 Task: Look for space in Mon, India from 12th  August, 2023 to 15th August, 2023 for 3 adults in price range Rs.12000 to Rs.16000. Place can be entire place with 2 bedrooms having 3 beds and 1 bathroom. Property type can be house, flat, guest house. Amenities needed are: washing machine. Booking option can be shelf check-in. Required host language is English.
Action: Mouse moved to (431, 65)
Screenshot: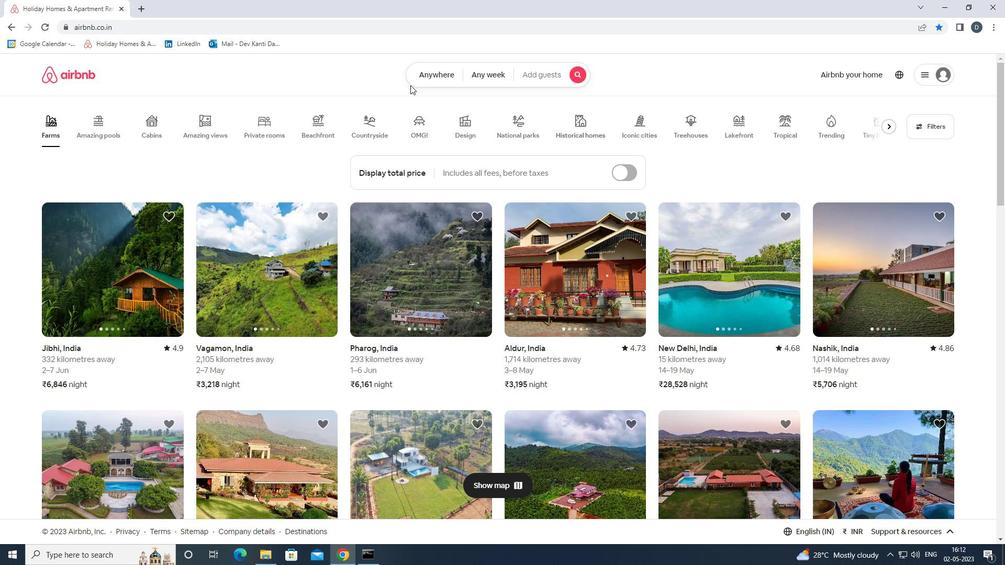 
Action: Mouse pressed left at (431, 65)
Screenshot: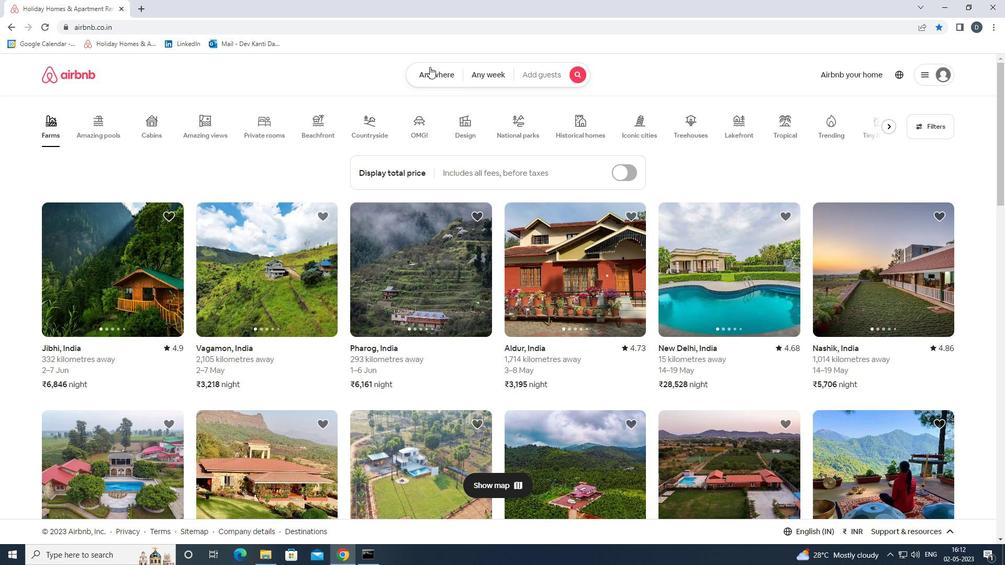 
Action: Mouse moved to (401, 120)
Screenshot: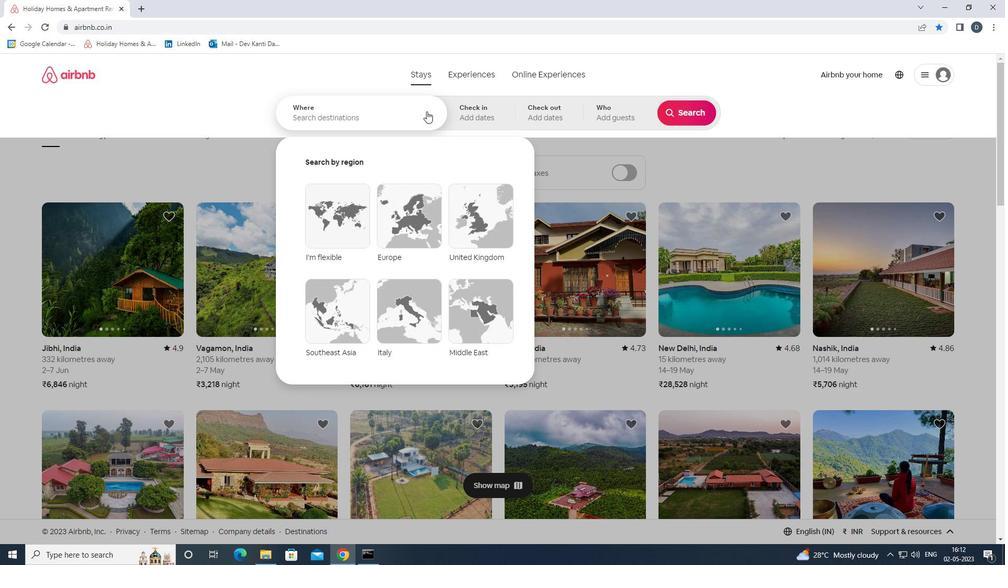 
Action: Mouse pressed left at (401, 120)
Screenshot: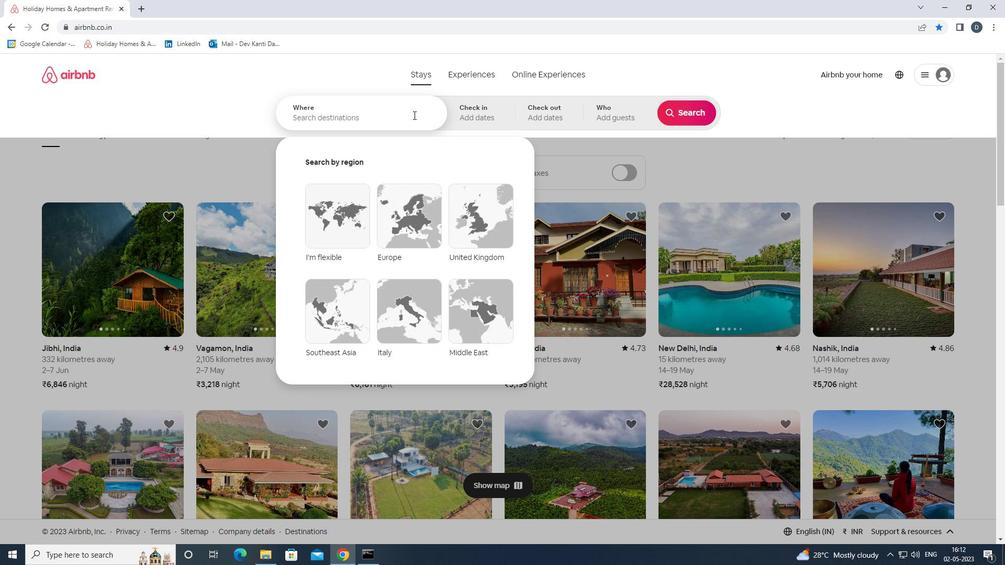
Action: Mouse moved to (398, 120)
Screenshot: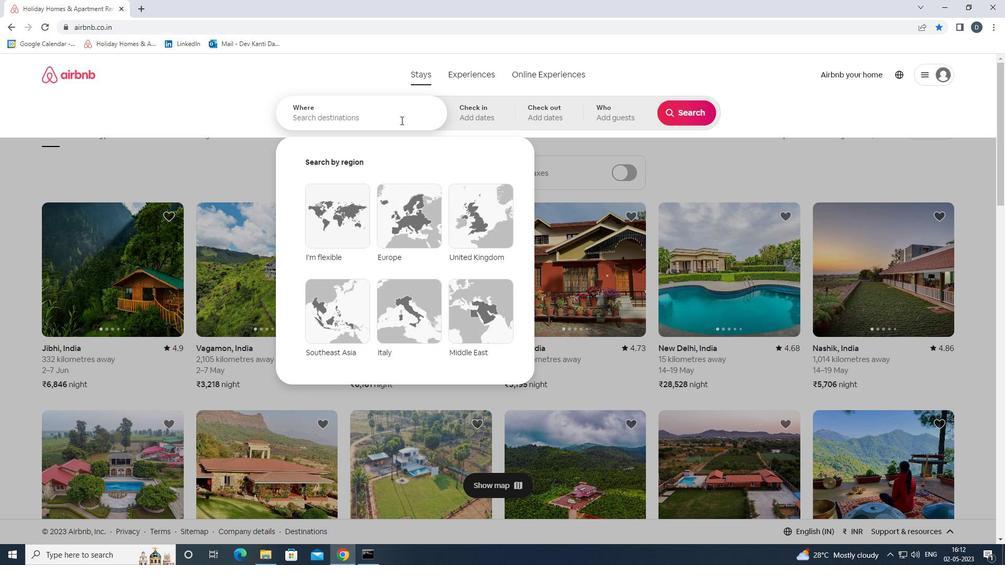 
Action: Key pressed <Key.caps_lock><Key.caps_lock><Key.caps_lock><Key.caps_lock>M<Key.caps_lock>ON,<Key.shift>INDIA<Key.enter>
Screenshot: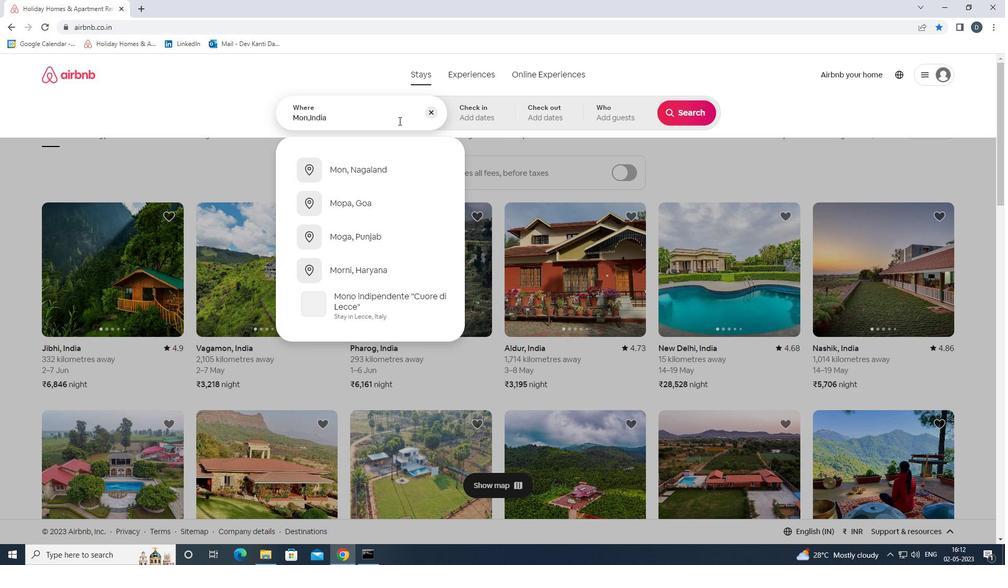 
Action: Mouse moved to (679, 199)
Screenshot: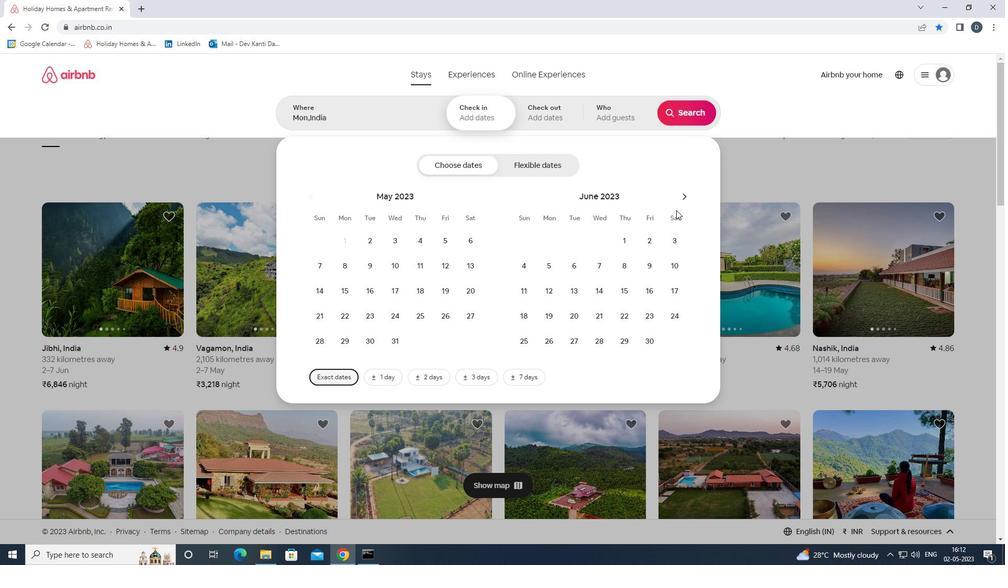 
Action: Mouse pressed left at (679, 199)
Screenshot: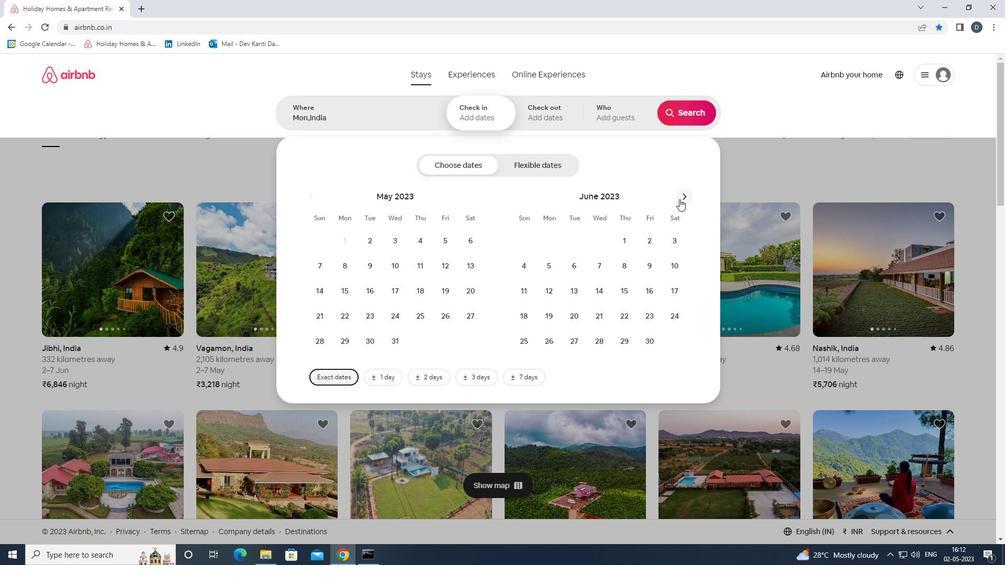 
Action: Mouse pressed left at (679, 199)
Screenshot: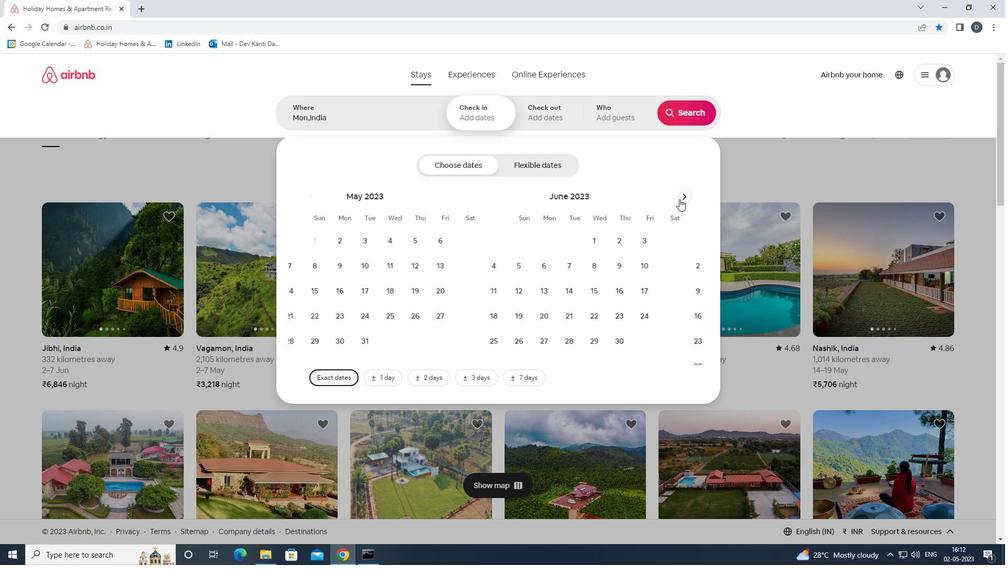 
Action: Mouse moved to (669, 260)
Screenshot: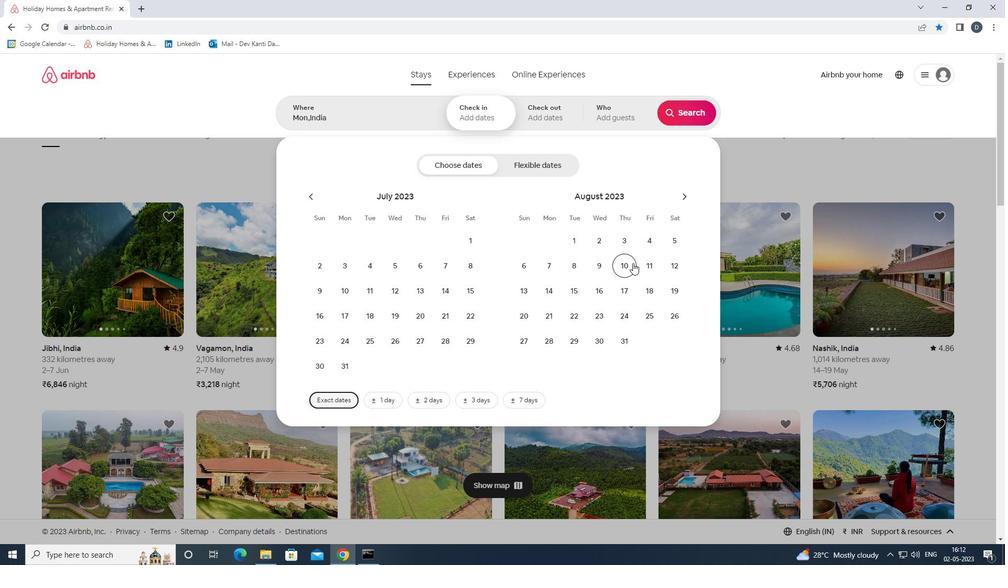 
Action: Mouse pressed left at (669, 260)
Screenshot: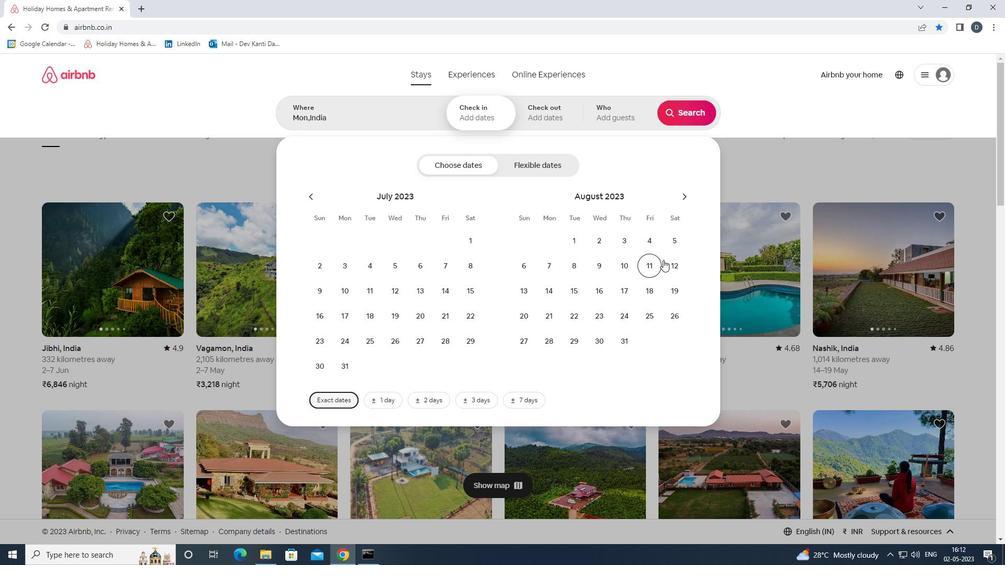 
Action: Mouse moved to (574, 290)
Screenshot: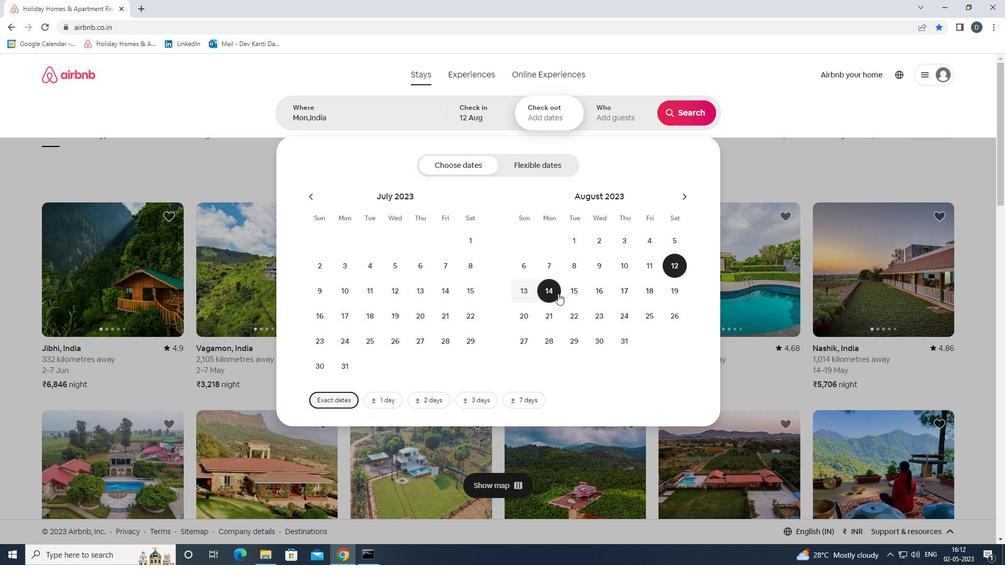 
Action: Mouse pressed left at (574, 290)
Screenshot: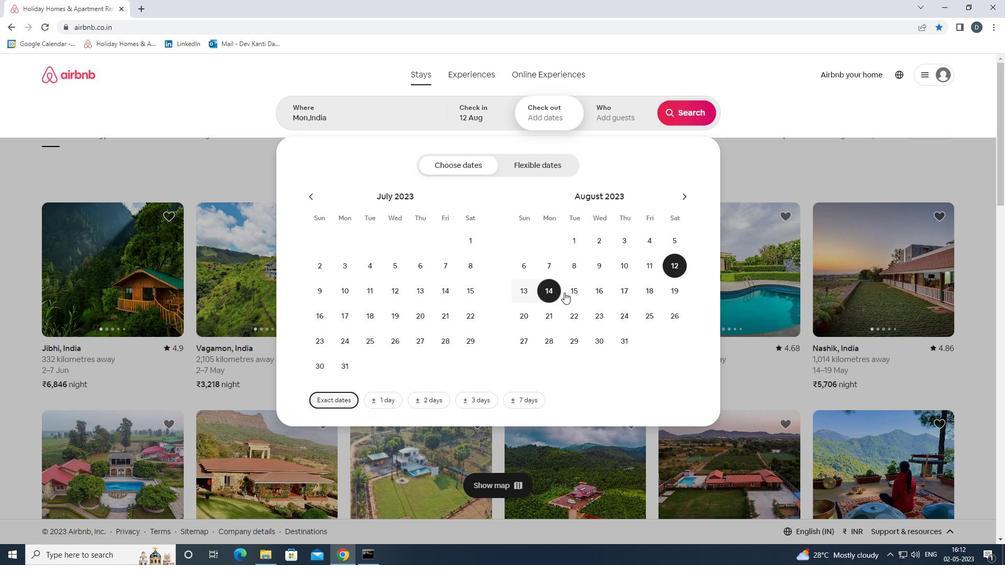
Action: Mouse moved to (620, 113)
Screenshot: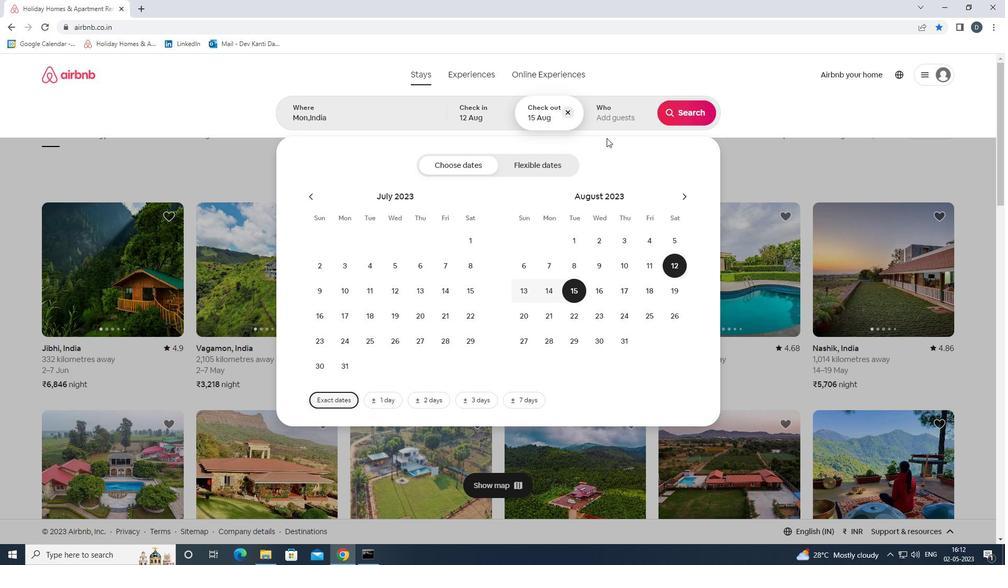 
Action: Mouse pressed left at (620, 113)
Screenshot: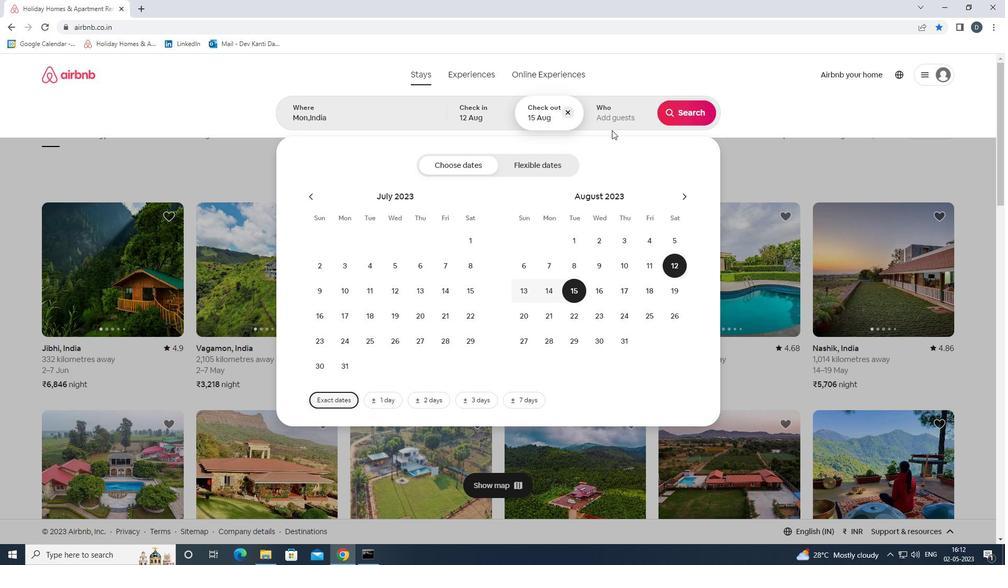 
Action: Mouse moved to (686, 167)
Screenshot: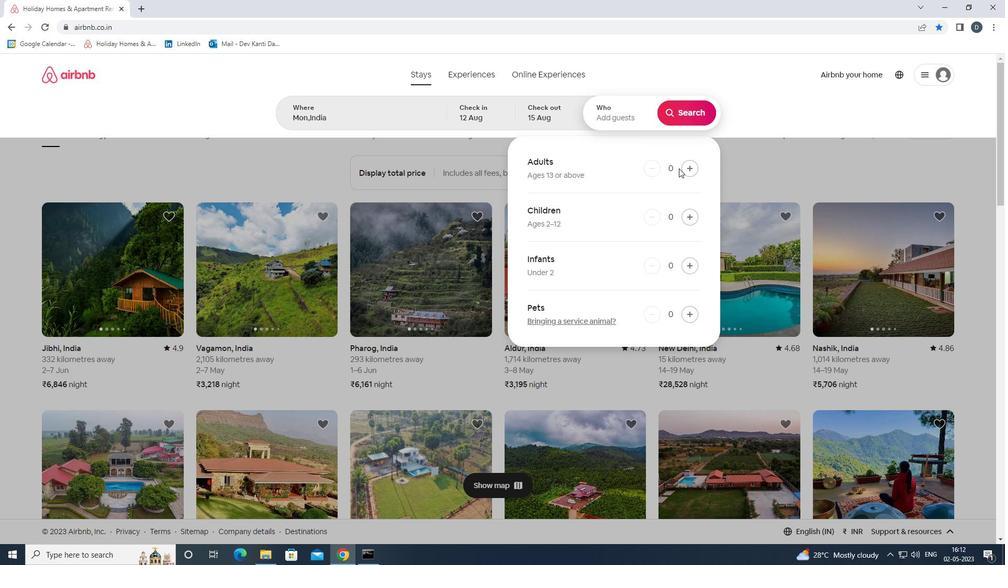 
Action: Mouse pressed left at (686, 167)
Screenshot: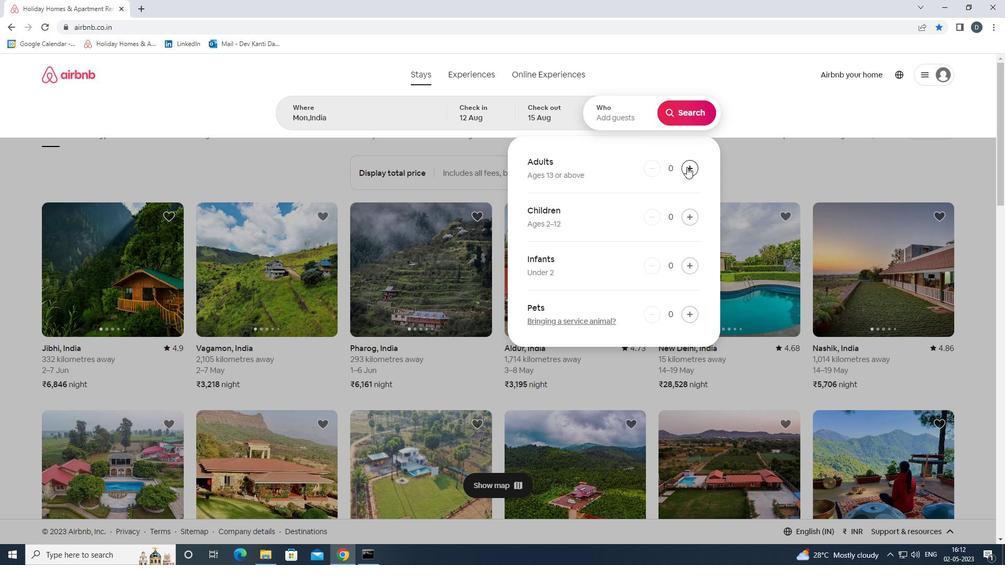 
Action: Mouse pressed left at (686, 167)
Screenshot: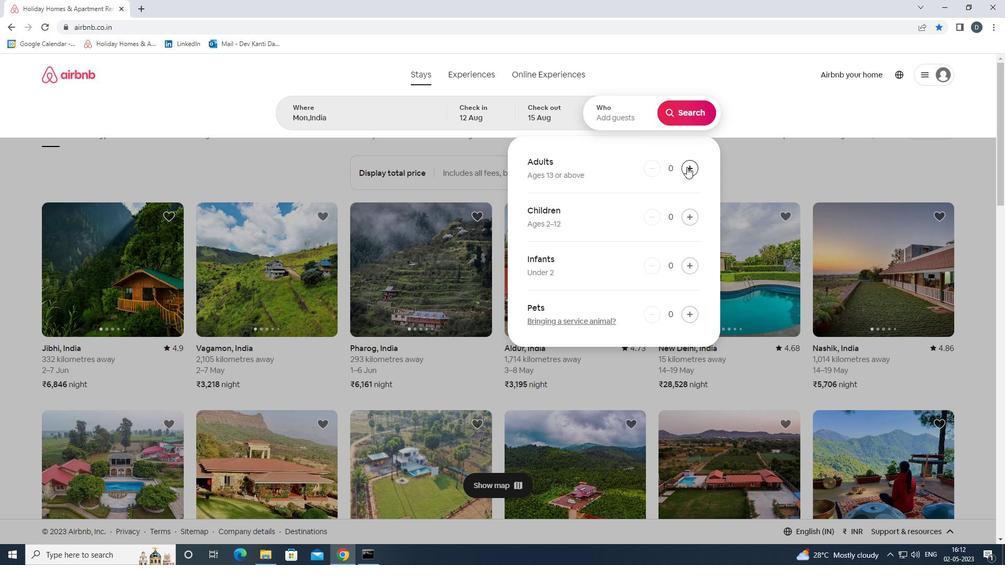 
Action: Mouse pressed left at (686, 167)
Screenshot: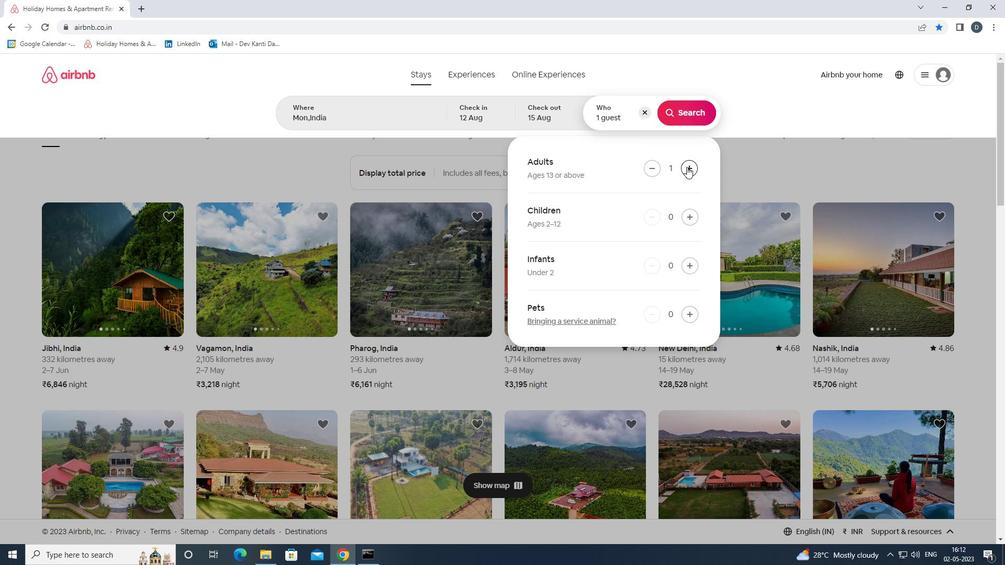 
Action: Mouse moved to (686, 120)
Screenshot: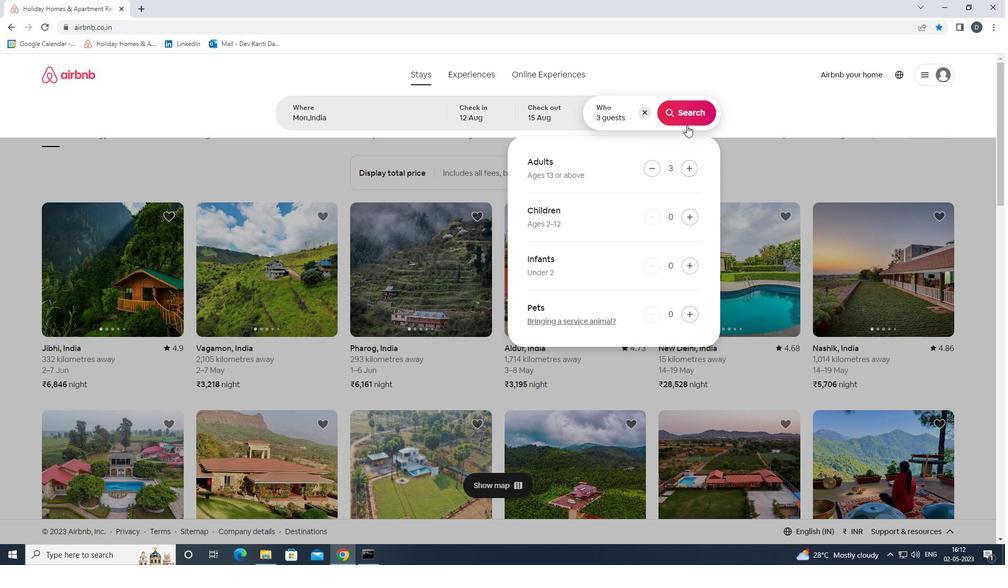 
Action: Mouse pressed left at (686, 120)
Screenshot: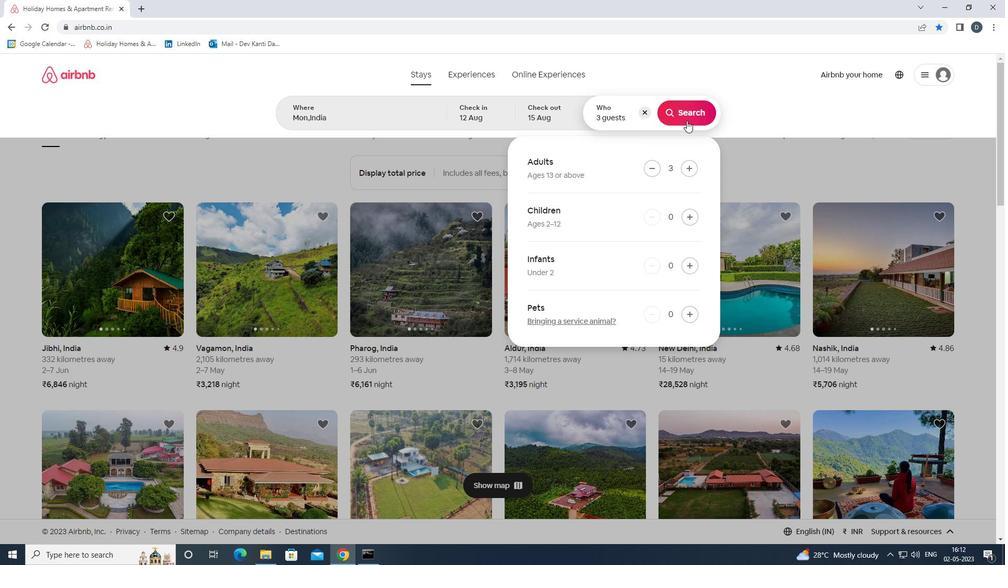 
Action: Mouse moved to (954, 114)
Screenshot: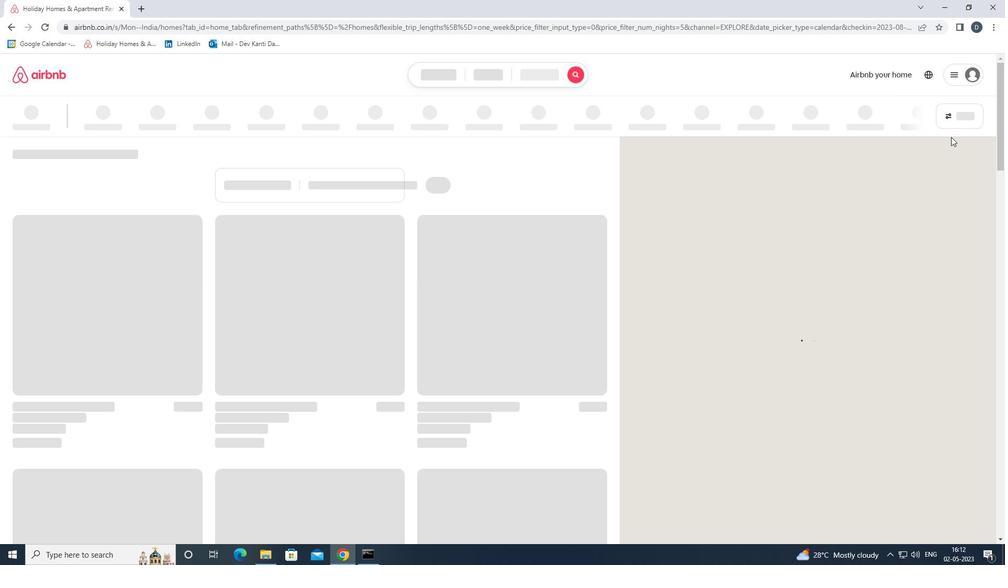 
Action: Mouse pressed left at (954, 114)
Screenshot: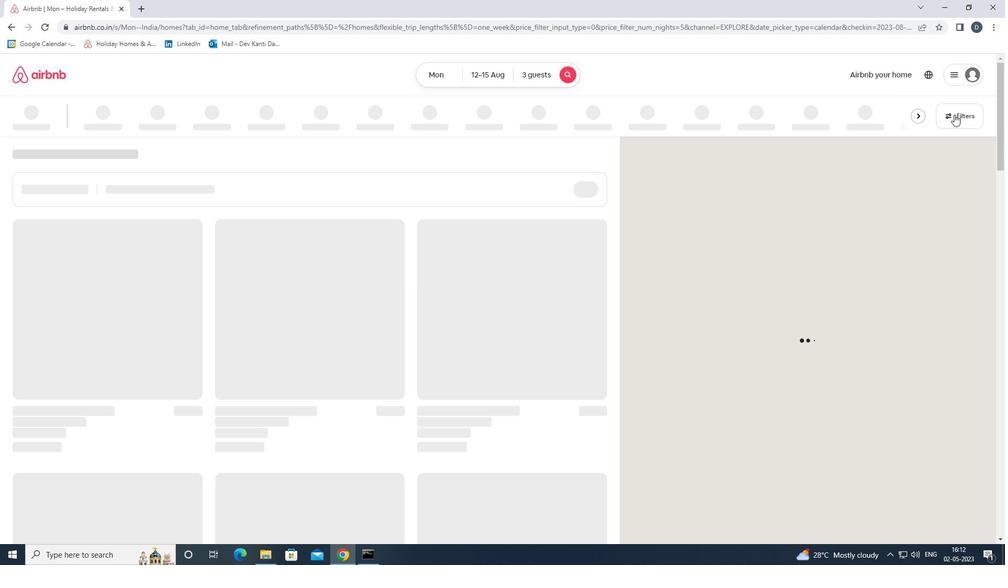 
Action: Mouse moved to (390, 253)
Screenshot: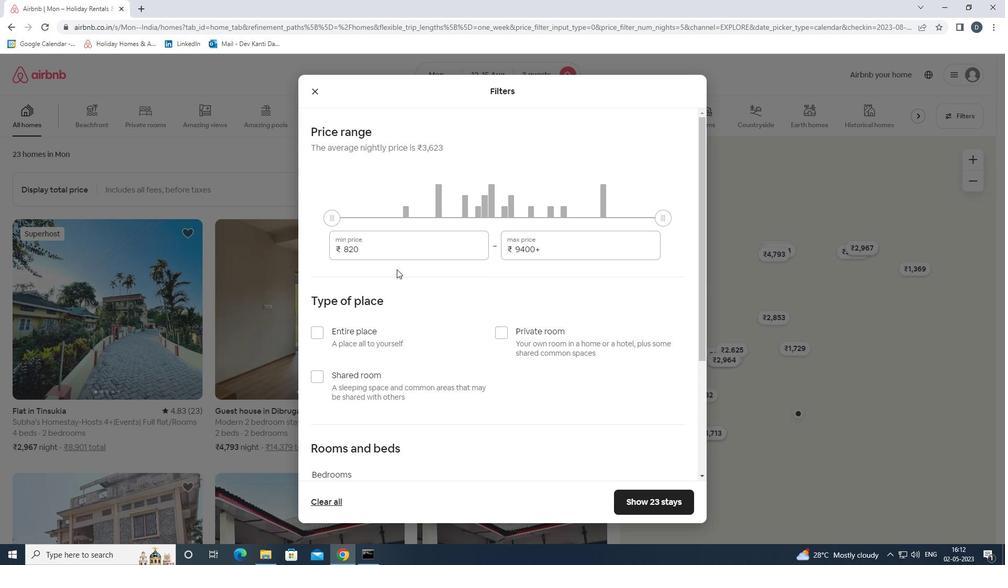 
Action: Mouse pressed left at (390, 253)
Screenshot: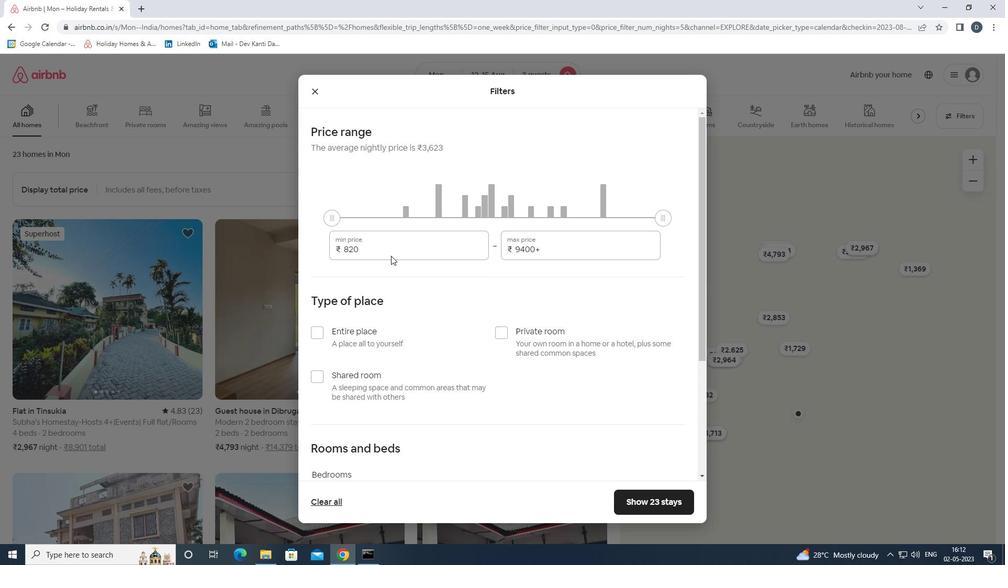 
Action: Mouse pressed left at (390, 253)
Screenshot: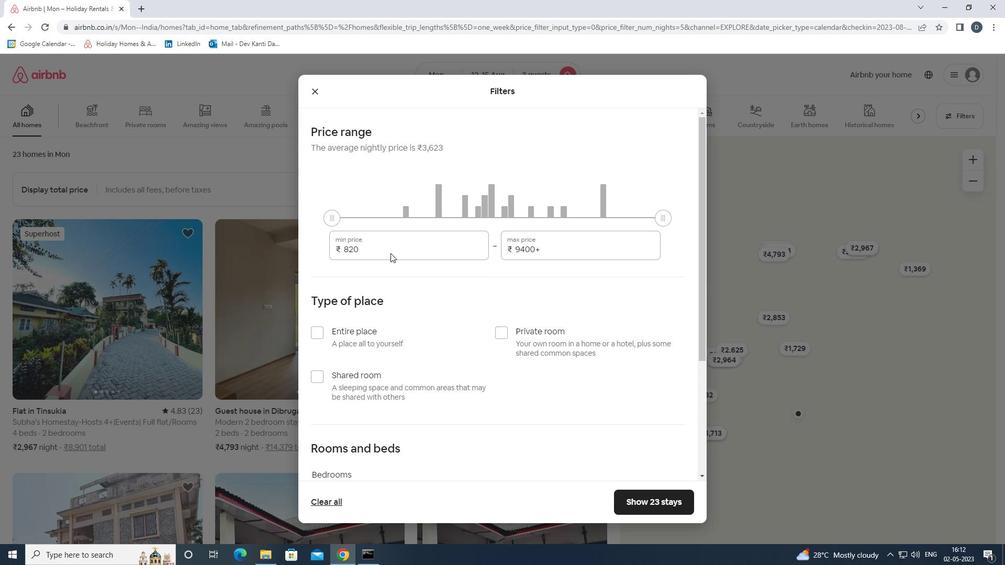 
Action: Mouse moved to (393, 250)
Screenshot: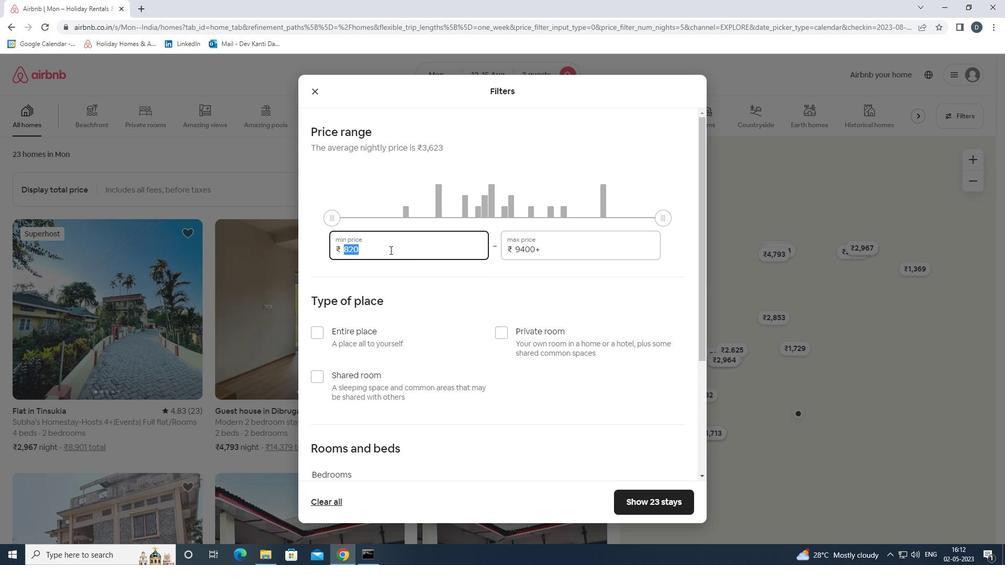 
Action: Key pressed 12000<Key.tab>ctrl+A<'1'><'6'><'0'><'0'><'0'><'0'><Key.backspace>
Screenshot: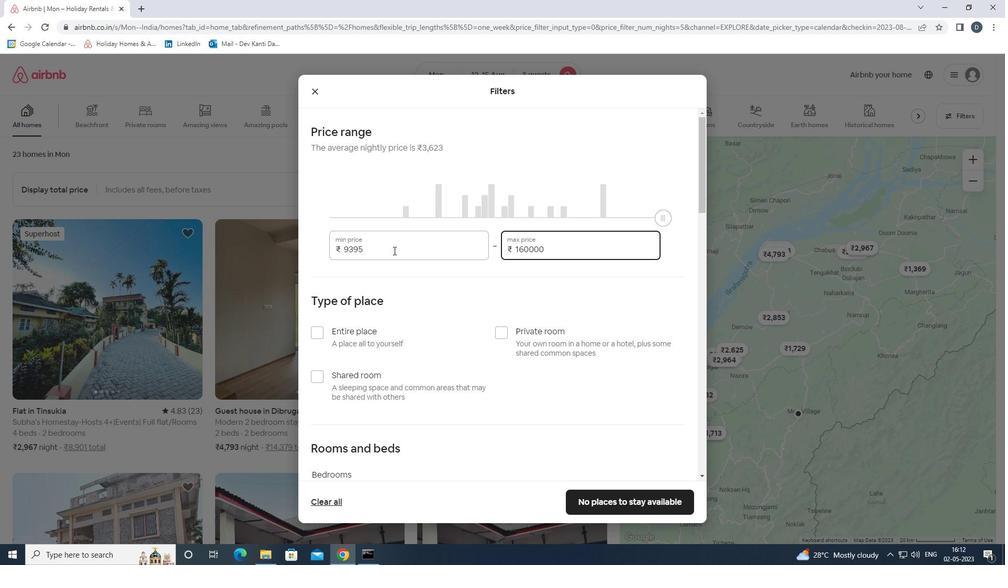 
Action: Mouse moved to (365, 336)
Screenshot: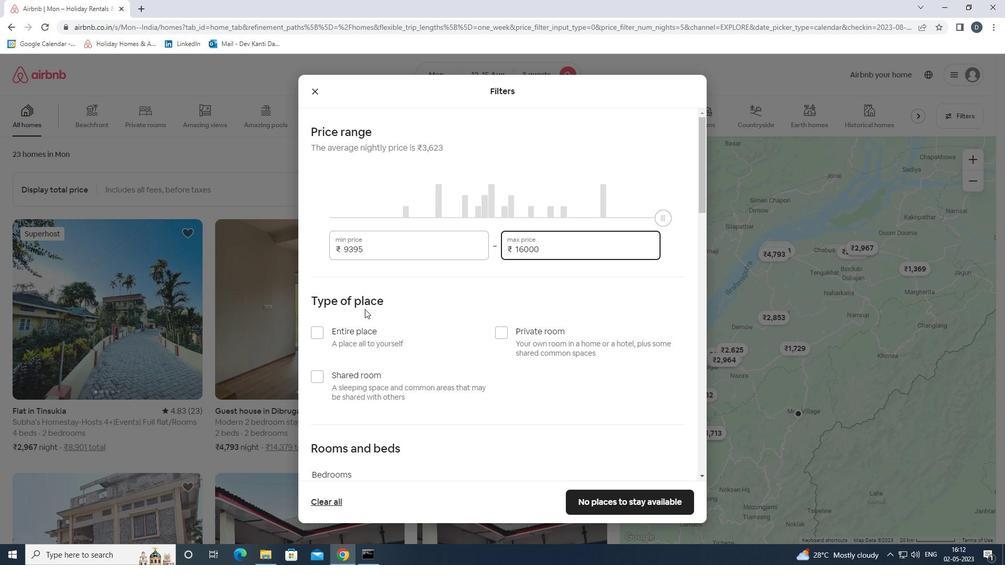 
Action: Mouse pressed left at (365, 336)
Screenshot: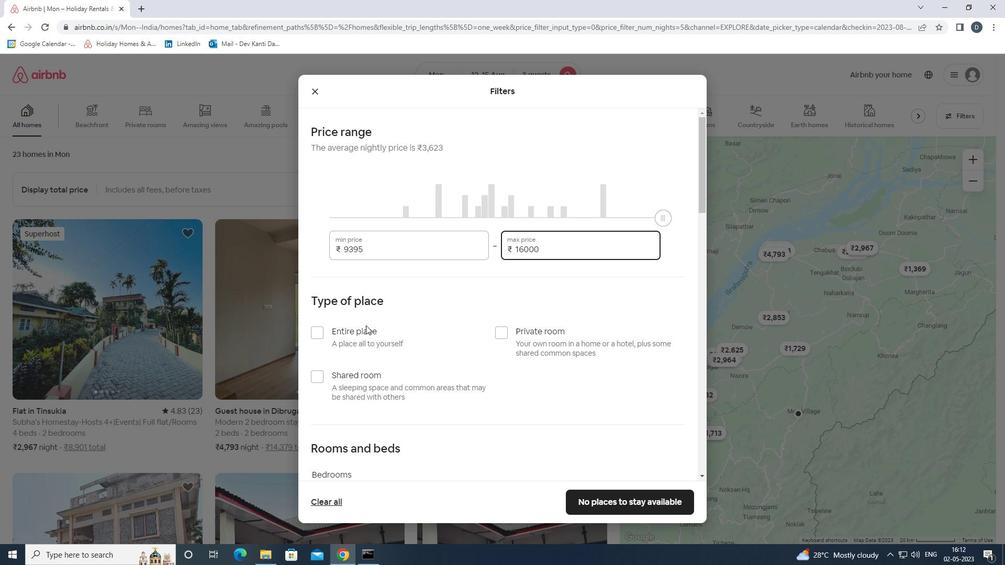
Action: Mouse moved to (446, 315)
Screenshot: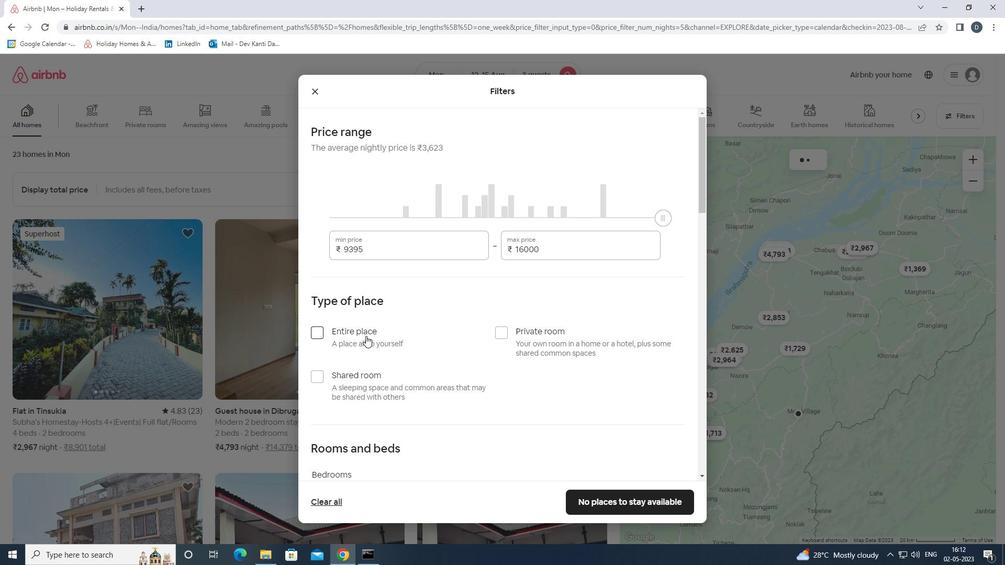 
Action: Mouse scrolled (446, 314) with delta (0, 0)
Screenshot: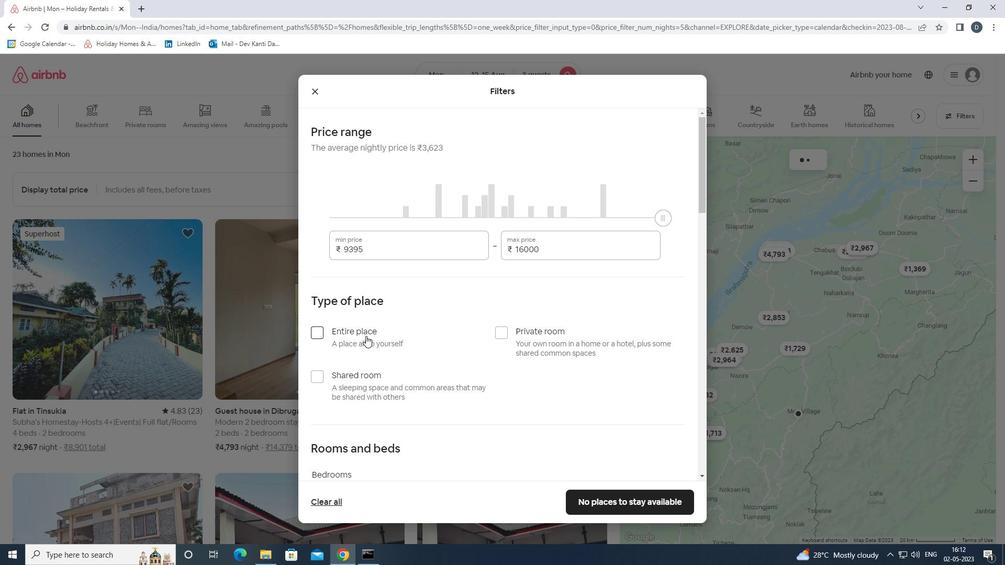 
Action: Mouse scrolled (446, 314) with delta (0, 0)
Screenshot: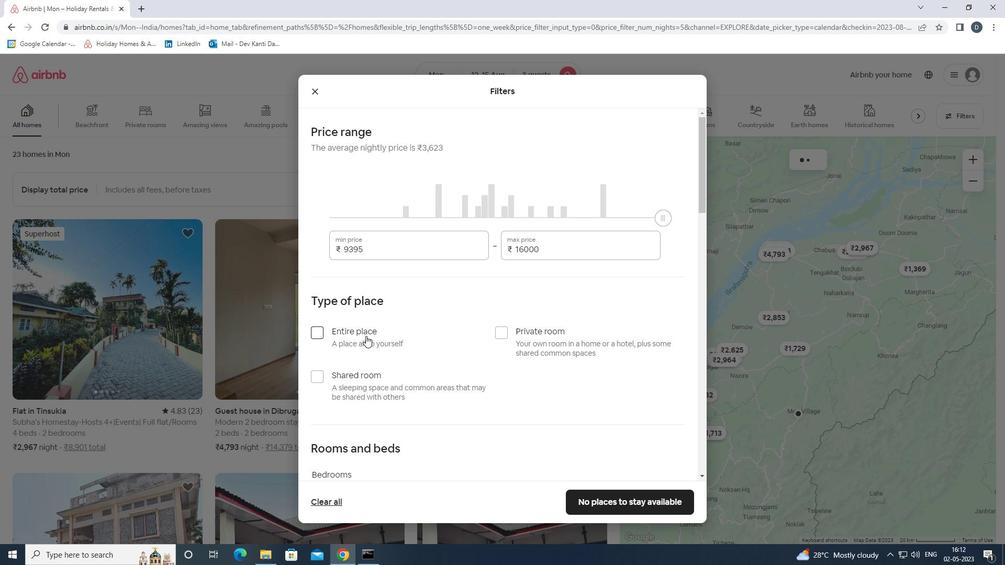 
Action: Mouse scrolled (446, 314) with delta (0, 0)
Screenshot: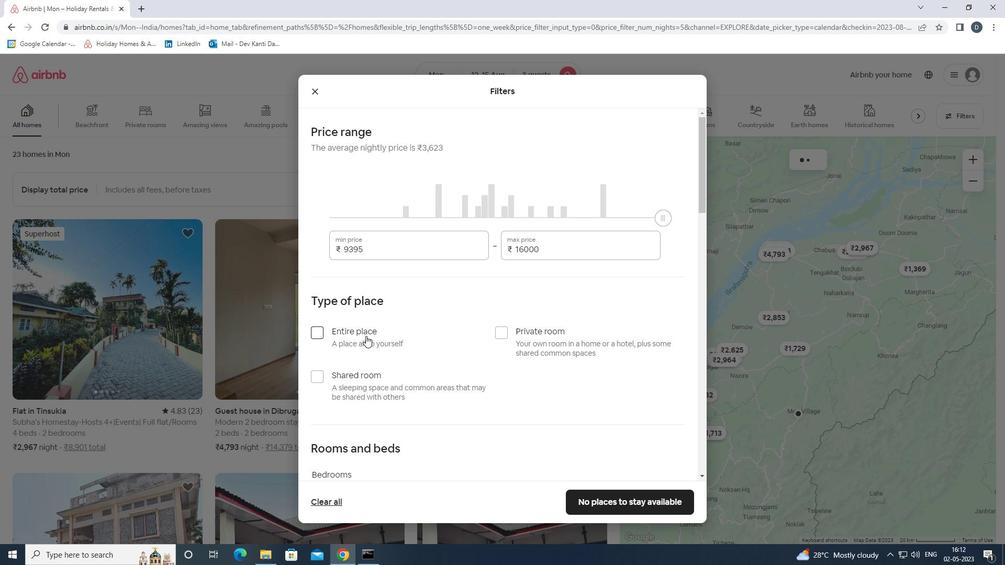 
Action: Mouse moved to (447, 315)
Screenshot: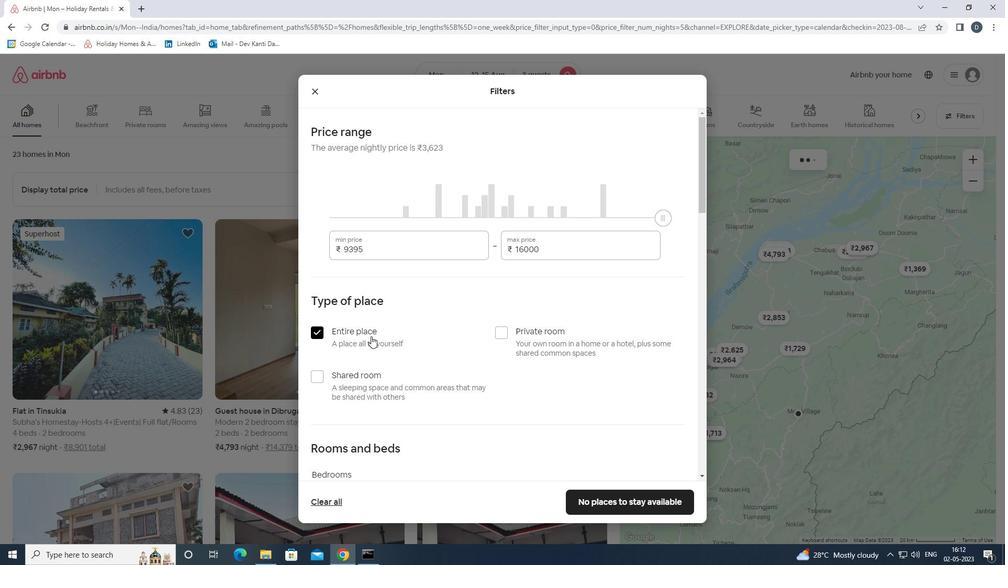 
Action: Mouse scrolled (447, 314) with delta (0, 0)
Screenshot: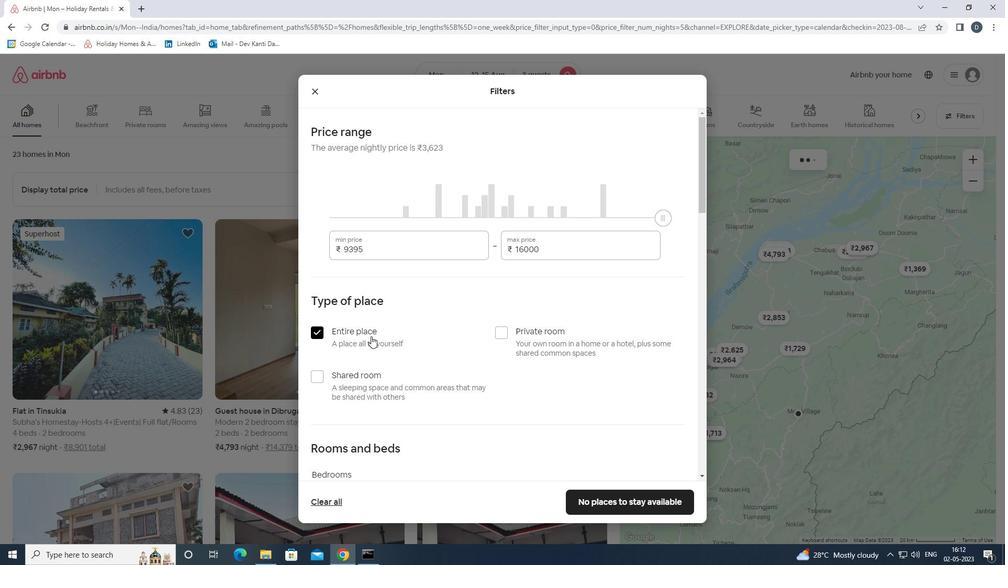 
Action: Mouse moved to (449, 315)
Screenshot: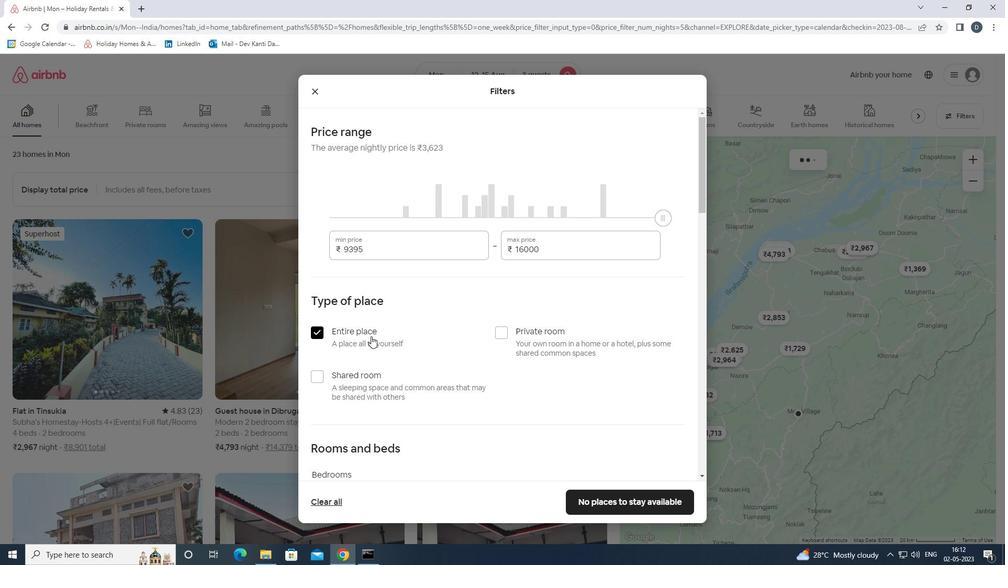 
Action: Mouse scrolled (449, 314) with delta (0, 0)
Screenshot: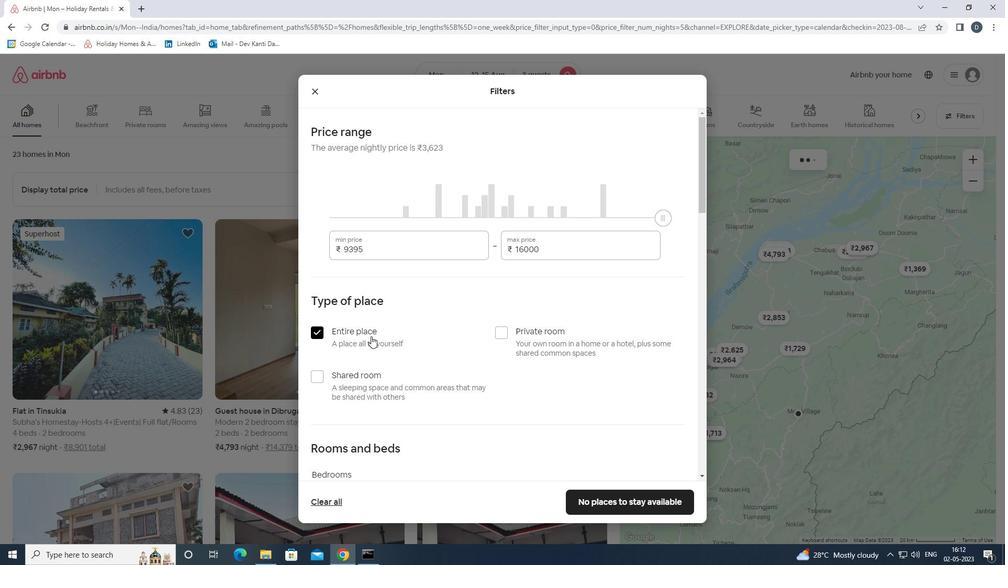 
Action: Mouse moved to (415, 243)
Screenshot: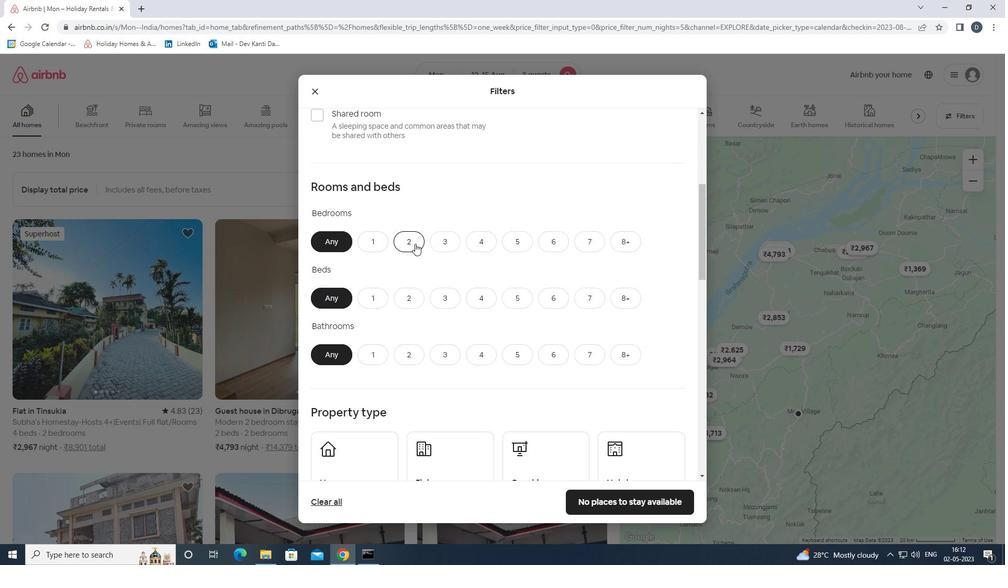 
Action: Mouse pressed left at (415, 243)
Screenshot: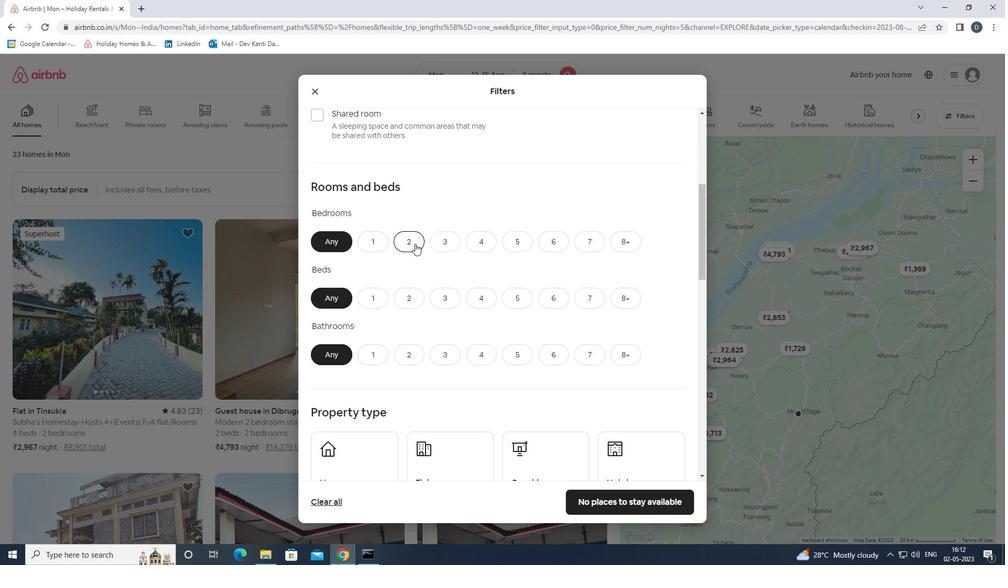 
Action: Mouse moved to (441, 300)
Screenshot: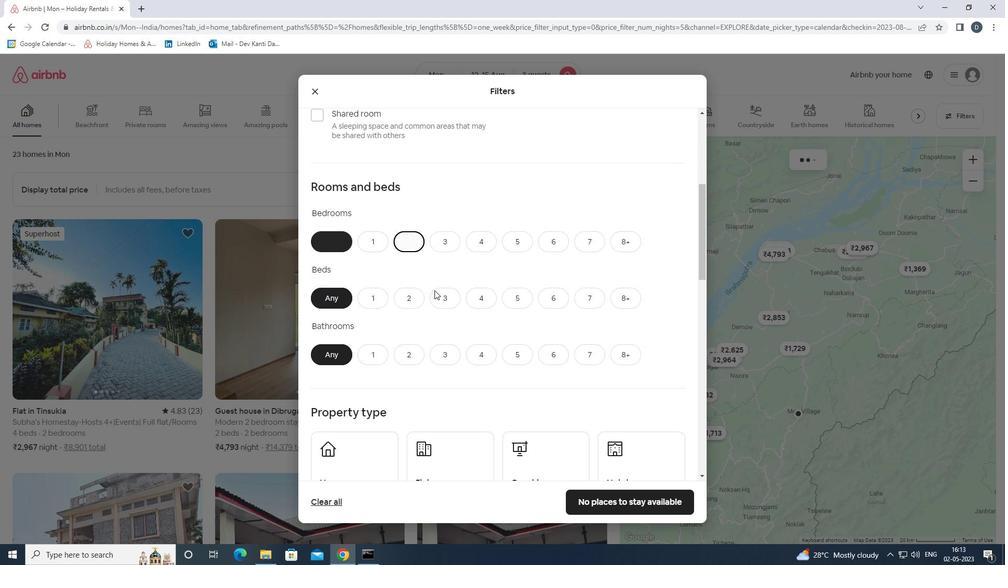 
Action: Mouse pressed left at (441, 300)
Screenshot: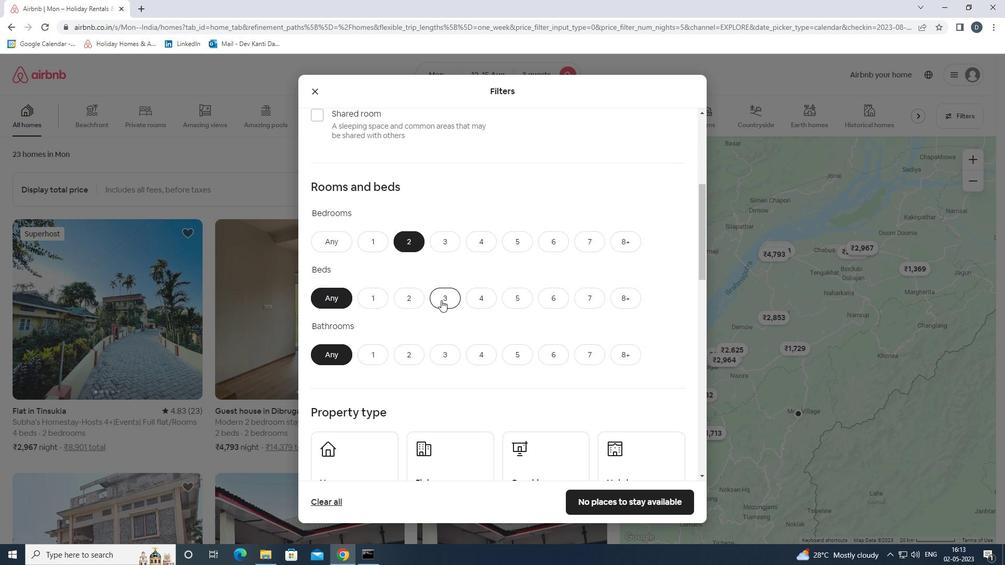
Action: Mouse moved to (372, 361)
Screenshot: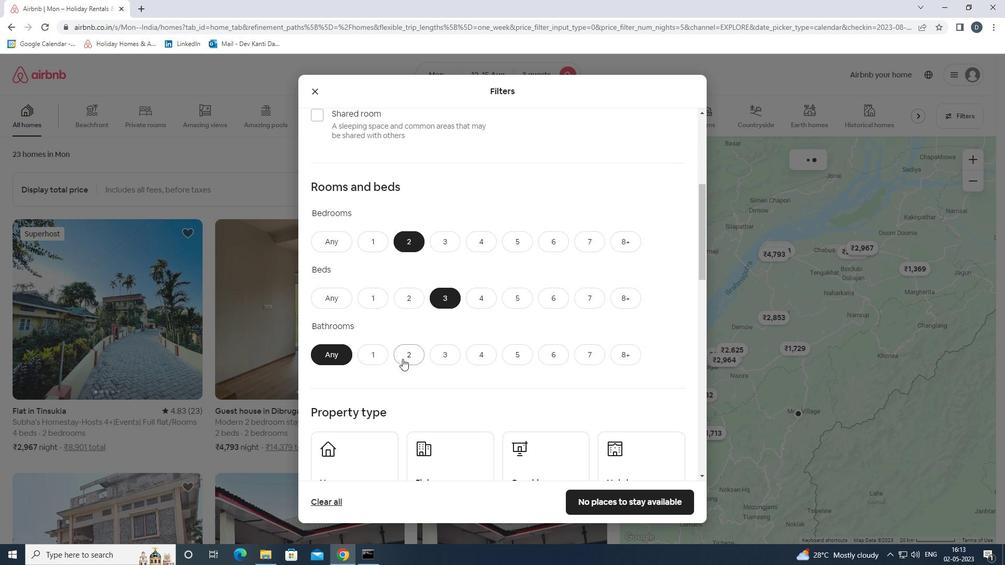 
Action: Mouse pressed left at (372, 361)
Screenshot: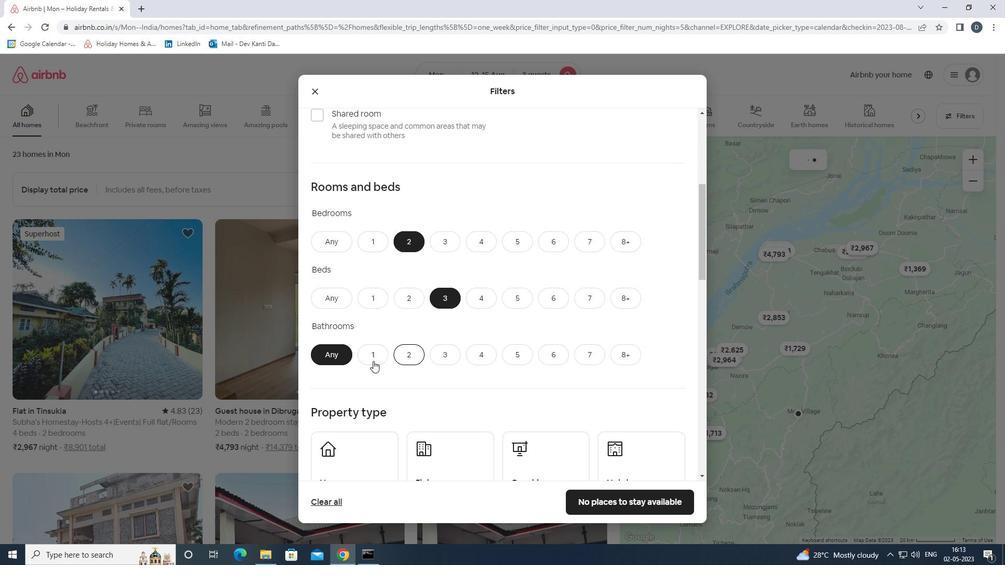
Action: Mouse moved to (432, 345)
Screenshot: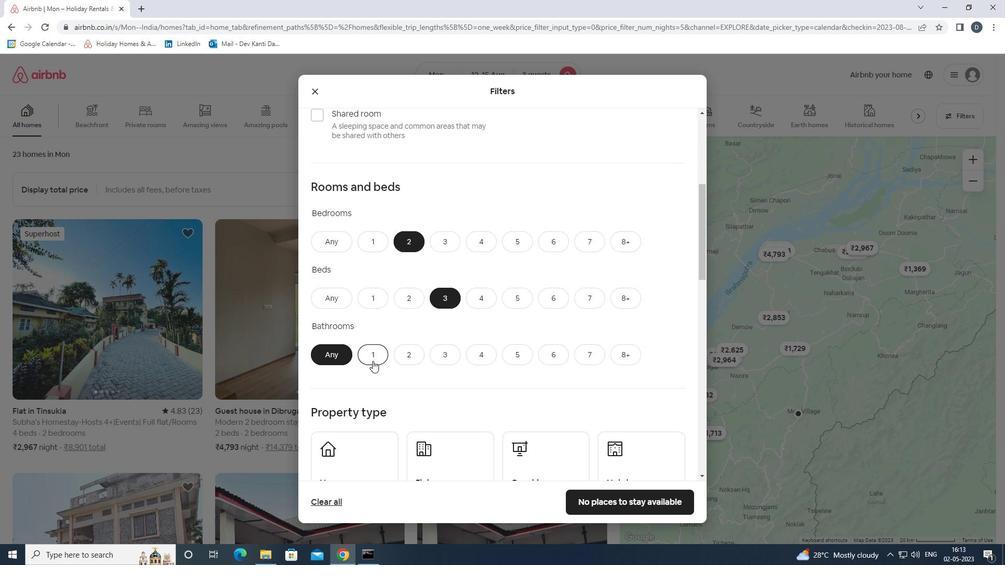 
Action: Mouse scrolled (432, 345) with delta (0, 0)
Screenshot: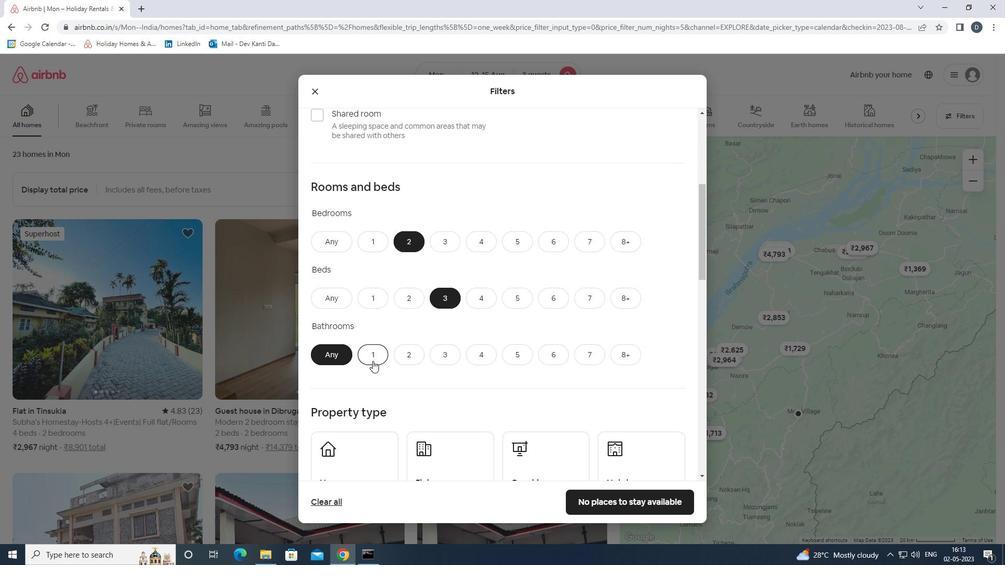 
Action: Mouse scrolled (432, 345) with delta (0, 0)
Screenshot: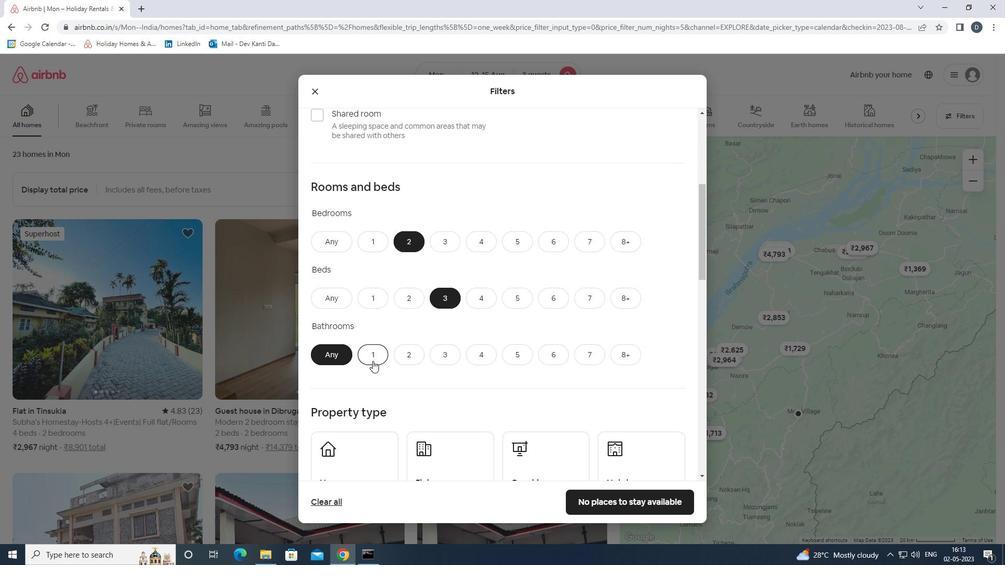 
Action: Mouse scrolled (432, 345) with delta (0, 0)
Screenshot: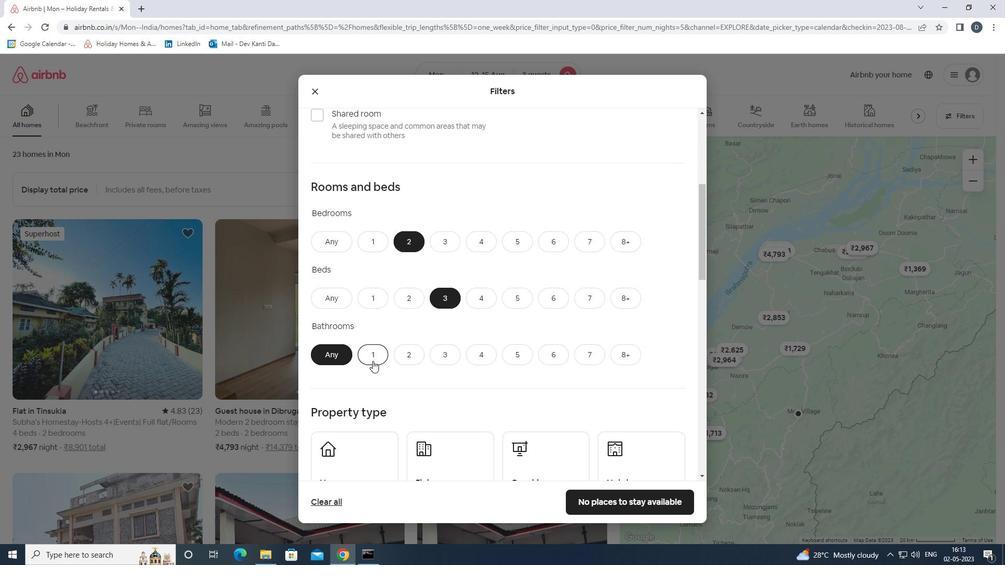 
Action: Mouse moved to (382, 318)
Screenshot: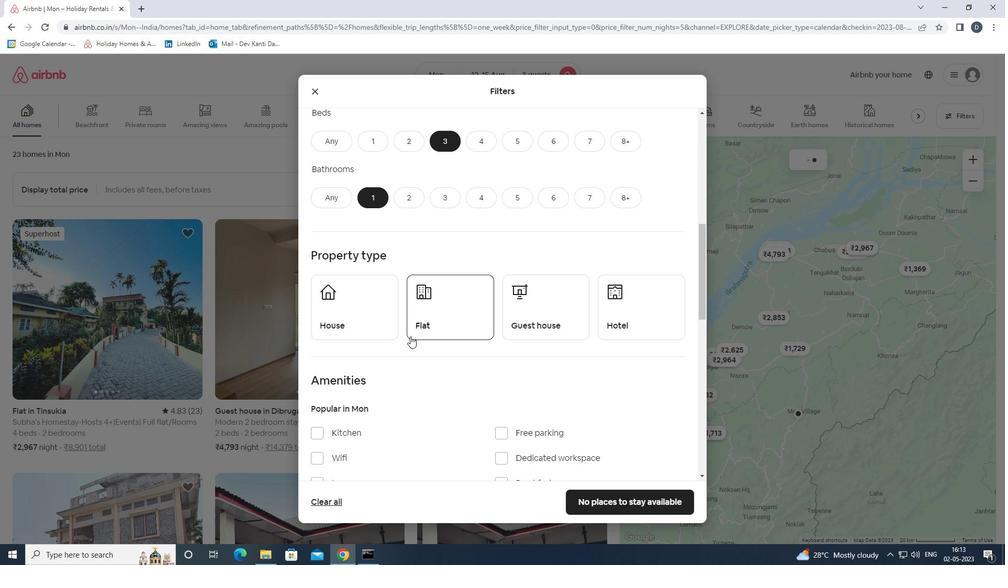 
Action: Mouse pressed left at (382, 318)
Screenshot: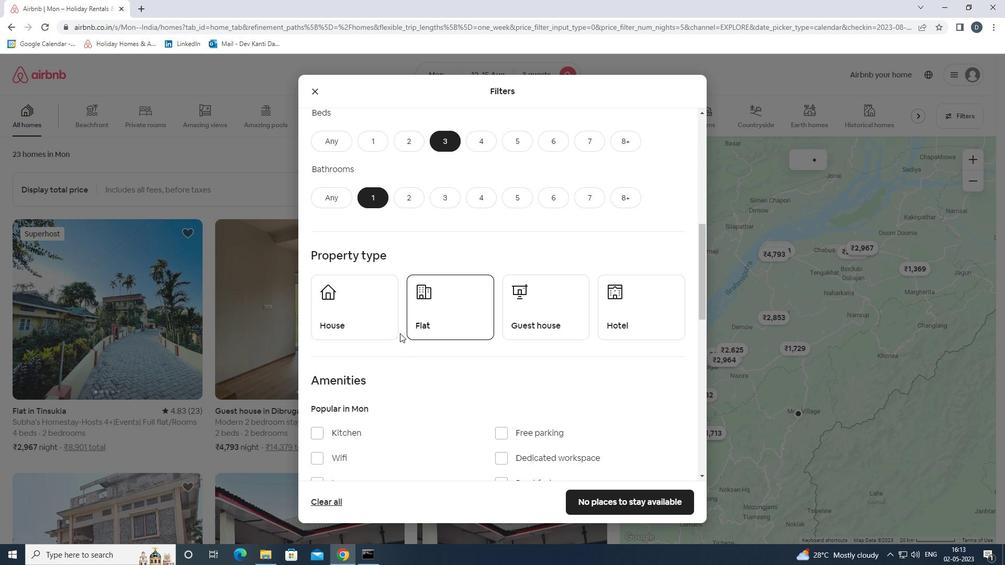 
Action: Mouse moved to (446, 318)
Screenshot: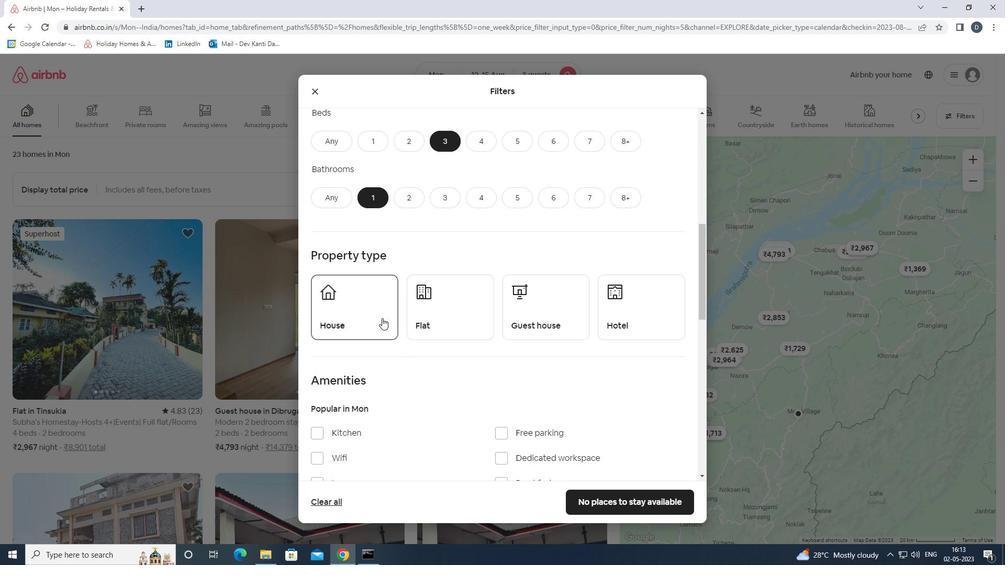 
Action: Mouse pressed left at (446, 318)
Screenshot: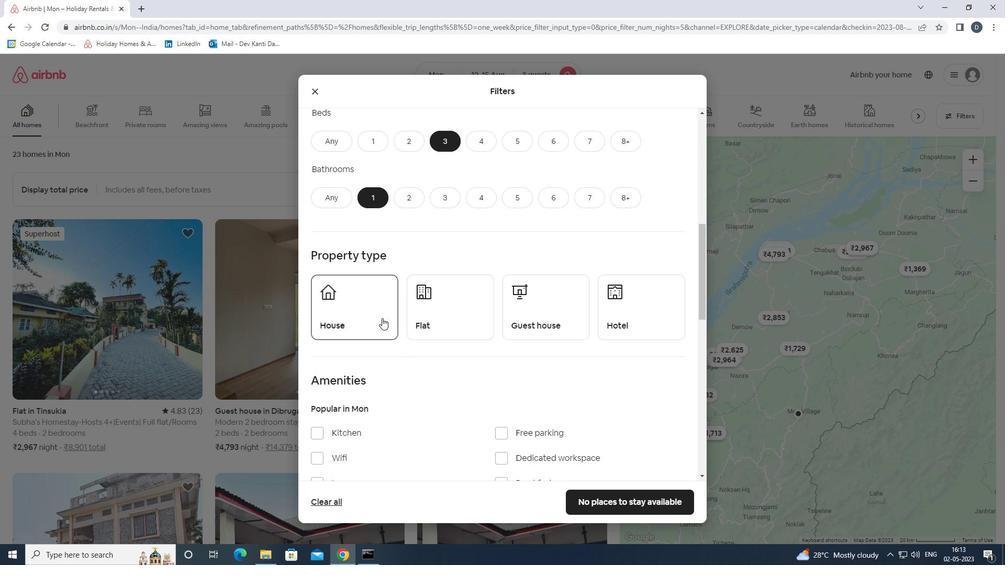 
Action: Mouse moved to (542, 311)
Screenshot: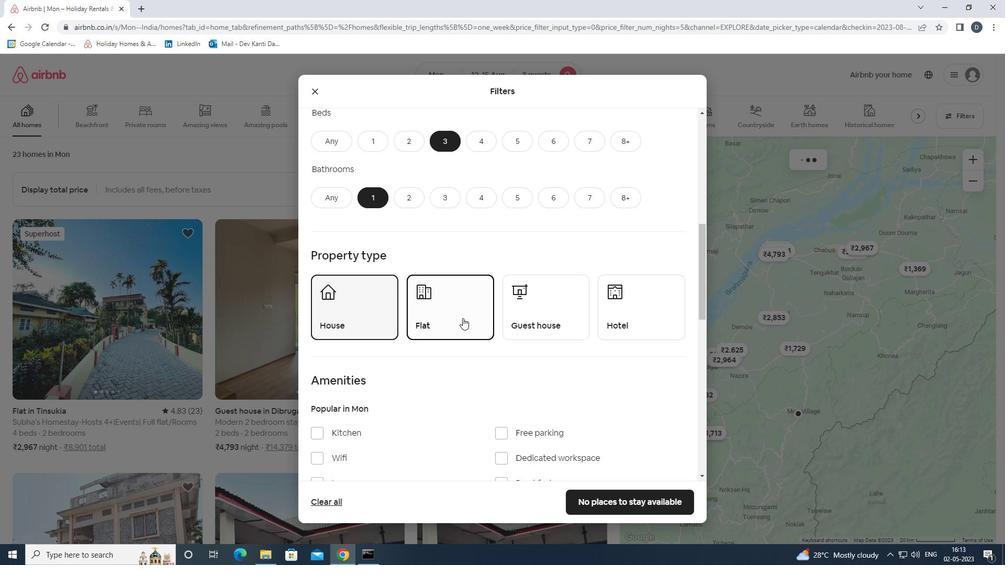 
Action: Mouse pressed left at (542, 311)
Screenshot: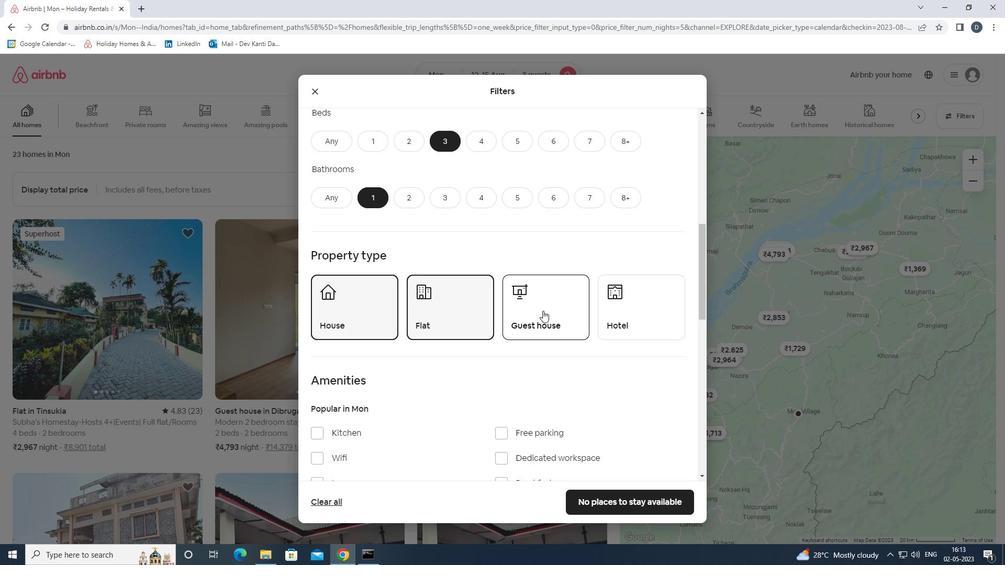 
Action: Mouse moved to (587, 353)
Screenshot: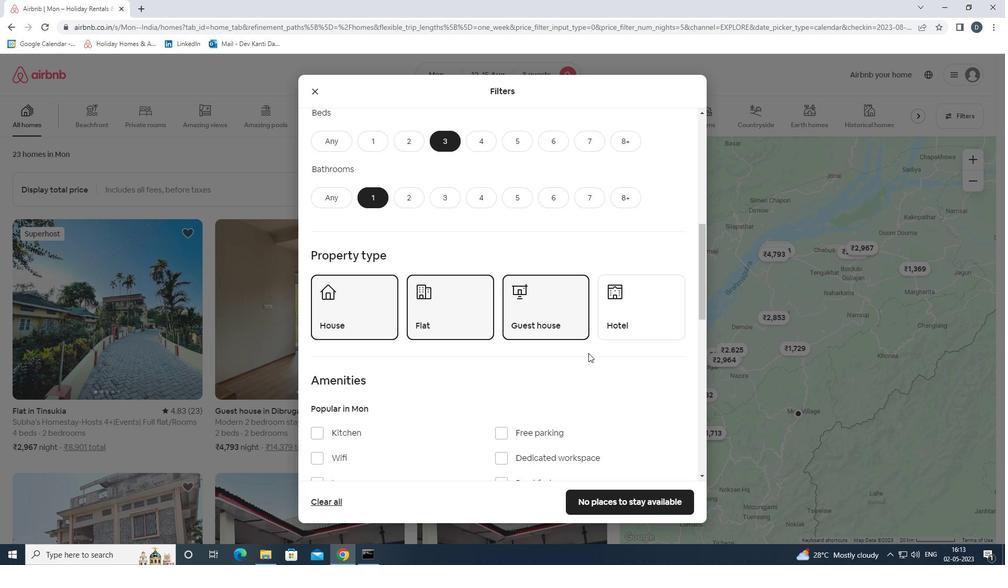 
Action: Mouse scrolled (587, 352) with delta (0, 0)
Screenshot: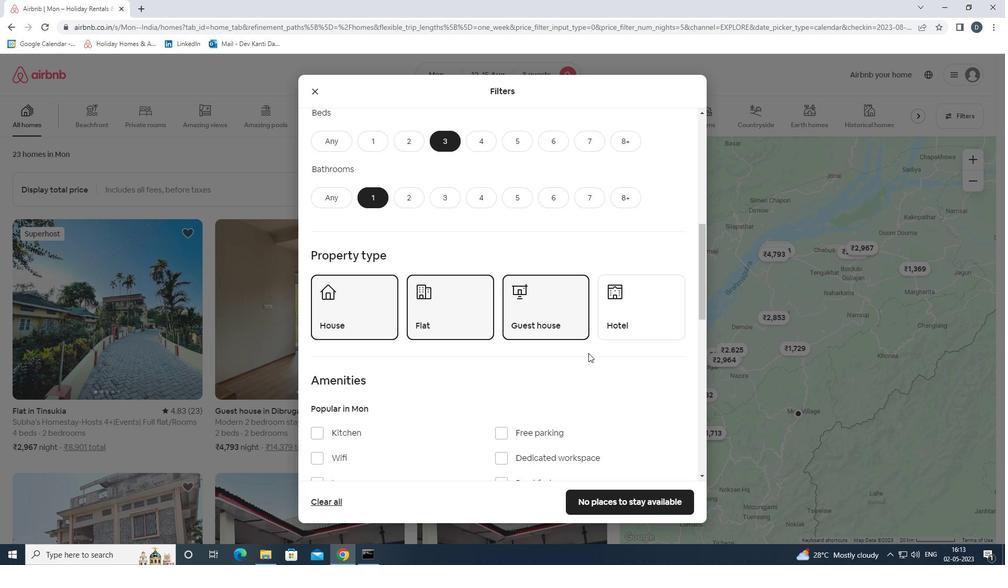 
Action: Mouse scrolled (587, 352) with delta (0, 0)
Screenshot: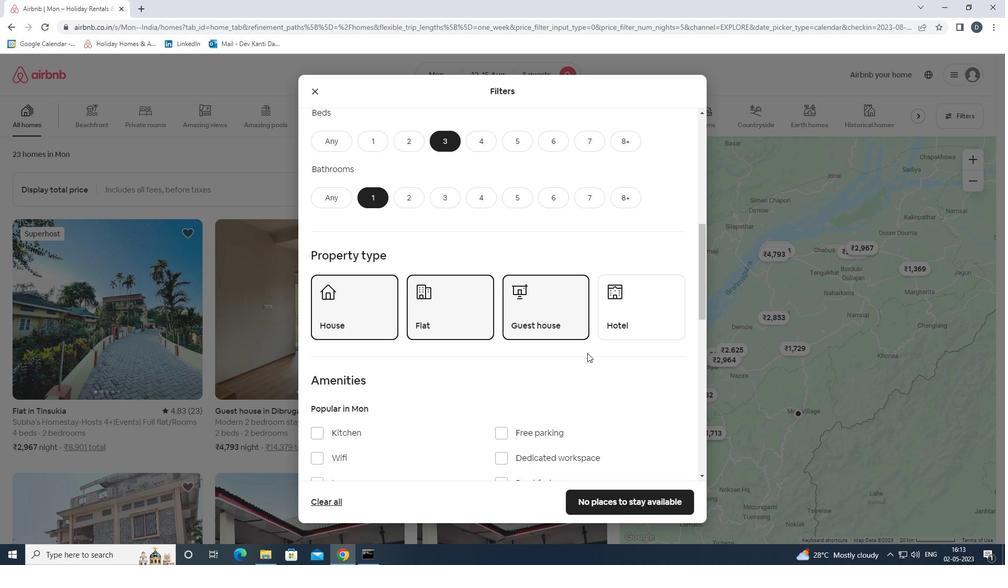 
Action: Mouse scrolled (587, 352) with delta (0, 0)
Screenshot: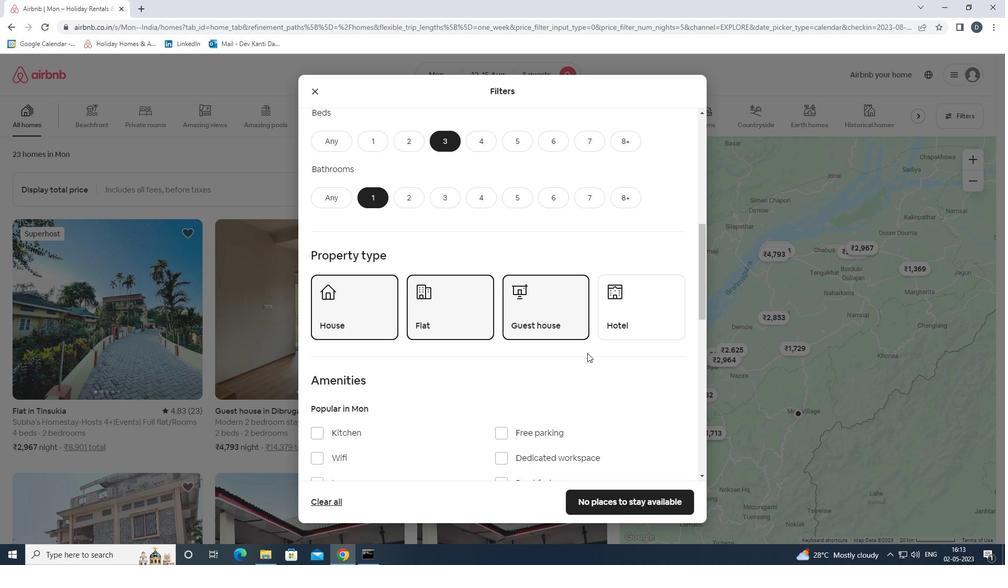 
Action: Mouse moved to (350, 351)
Screenshot: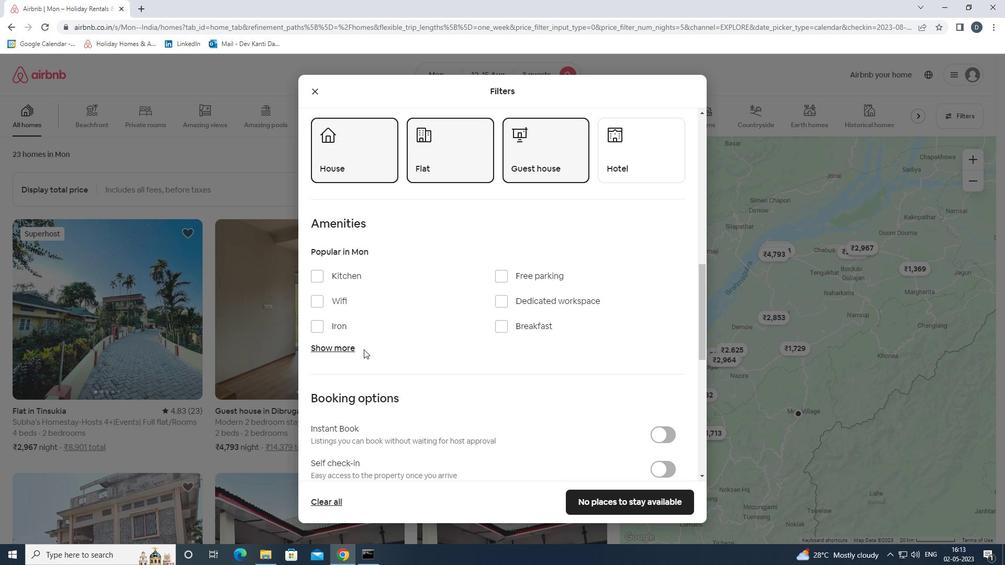 
Action: Mouse pressed left at (350, 351)
Screenshot: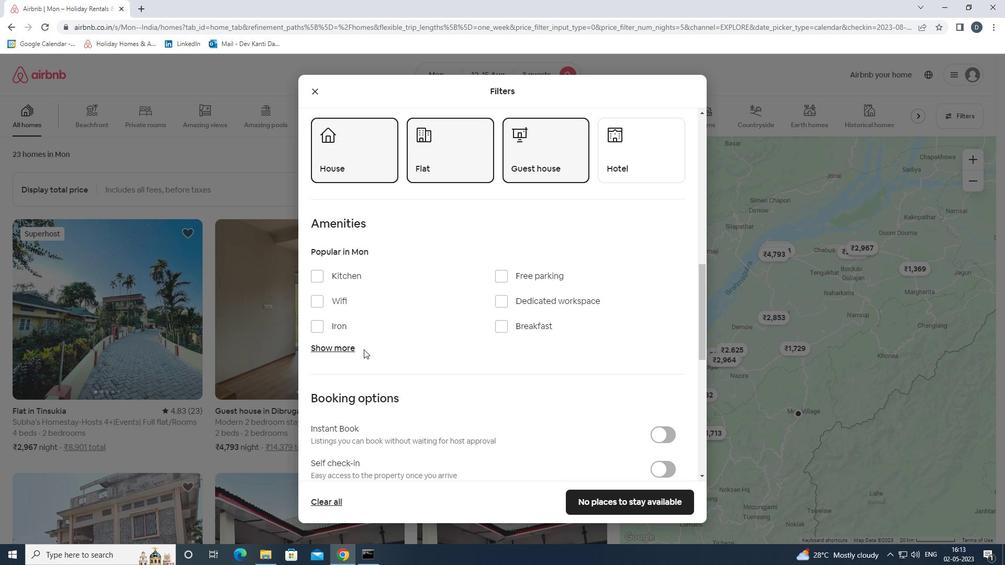 
Action: Mouse moved to (352, 380)
Screenshot: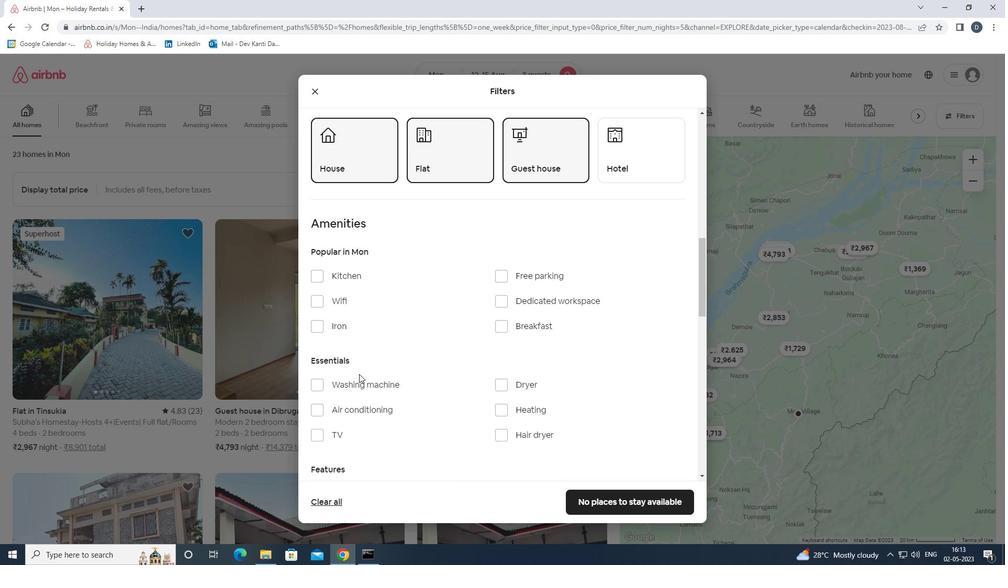 
Action: Mouse pressed left at (352, 380)
Screenshot: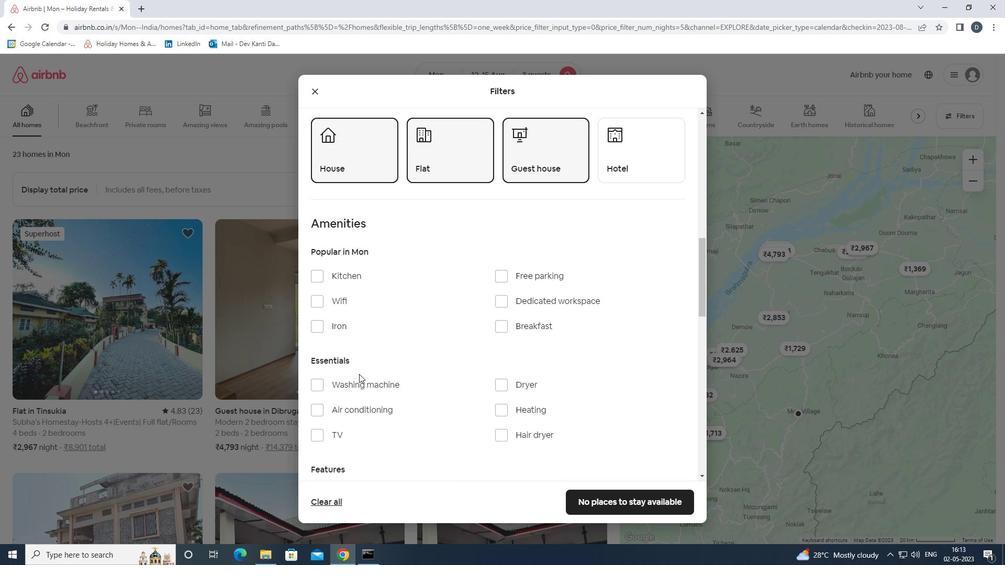 
Action: Mouse moved to (443, 348)
Screenshot: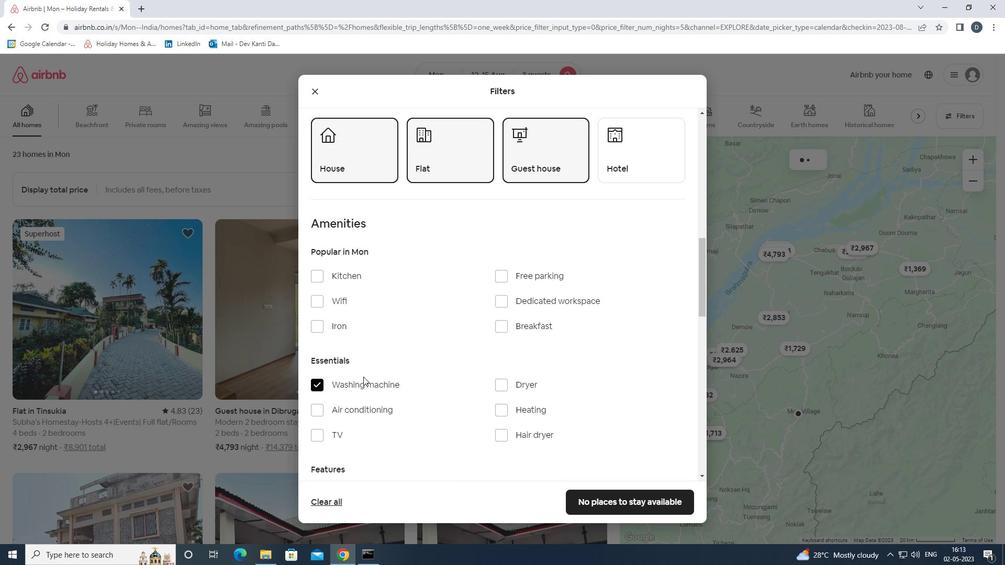 
Action: Mouse scrolled (443, 347) with delta (0, 0)
Screenshot: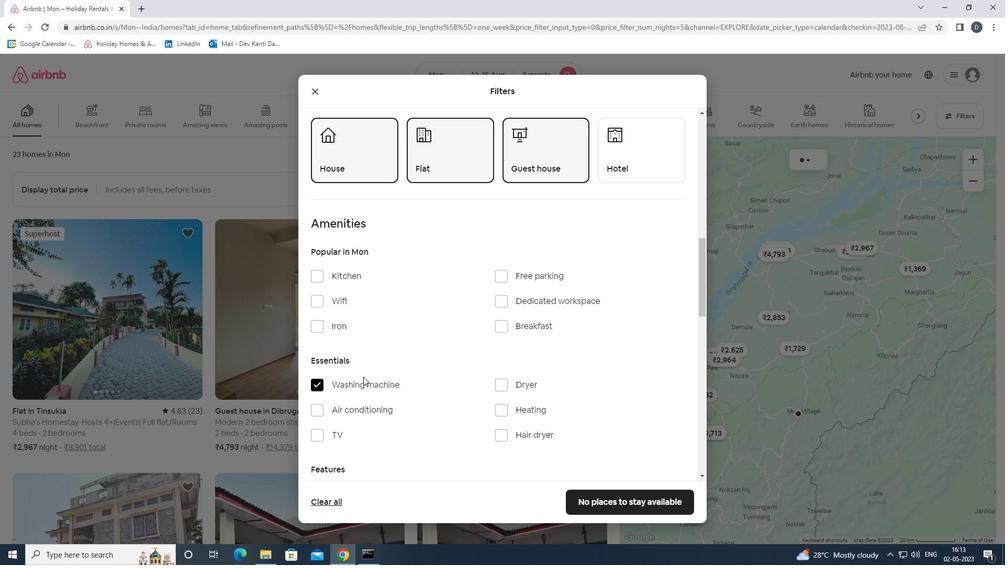 
Action: Mouse scrolled (443, 347) with delta (0, 0)
Screenshot: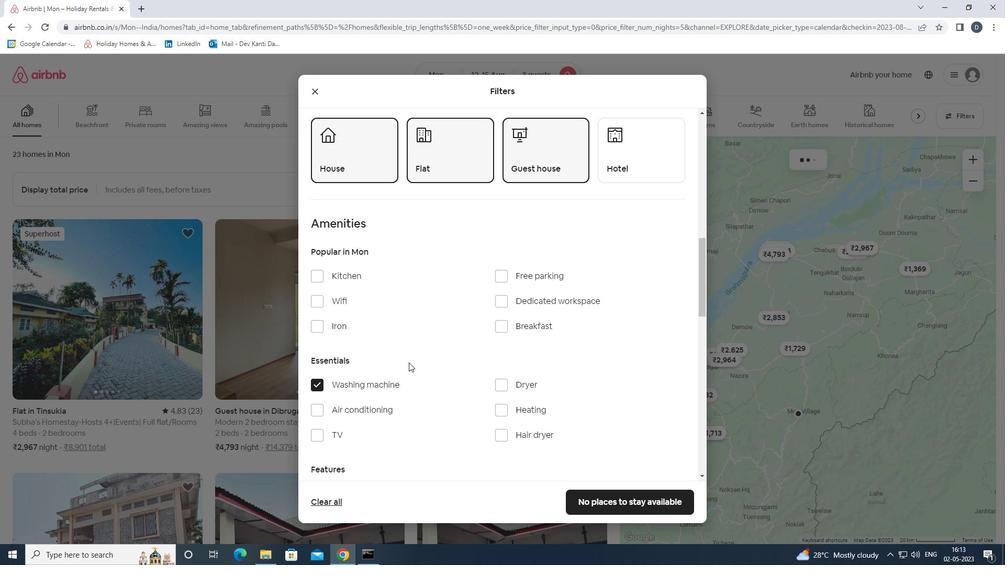 
Action: Mouse scrolled (443, 347) with delta (0, 0)
Screenshot: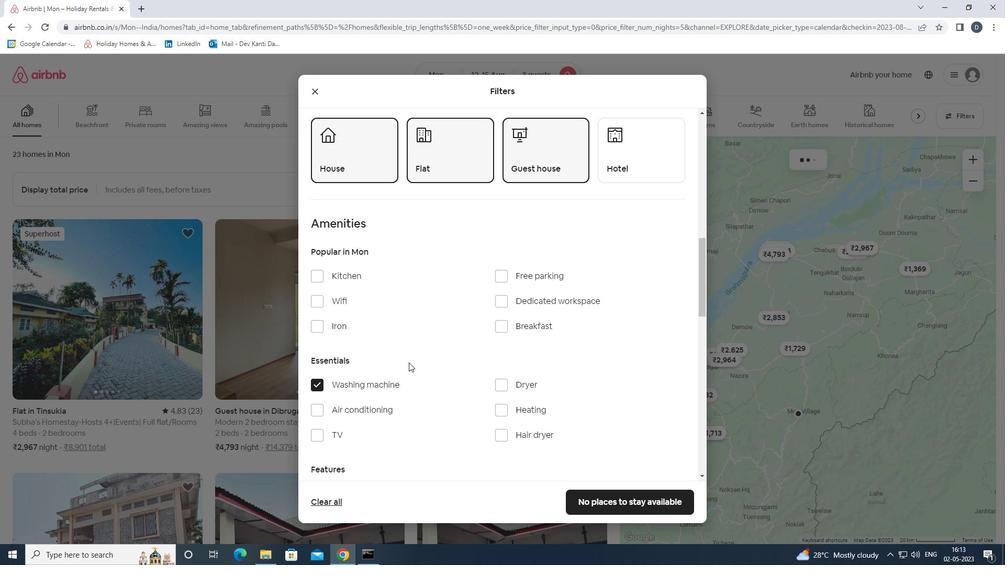 
Action: Mouse moved to (444, 347)
Screenshot: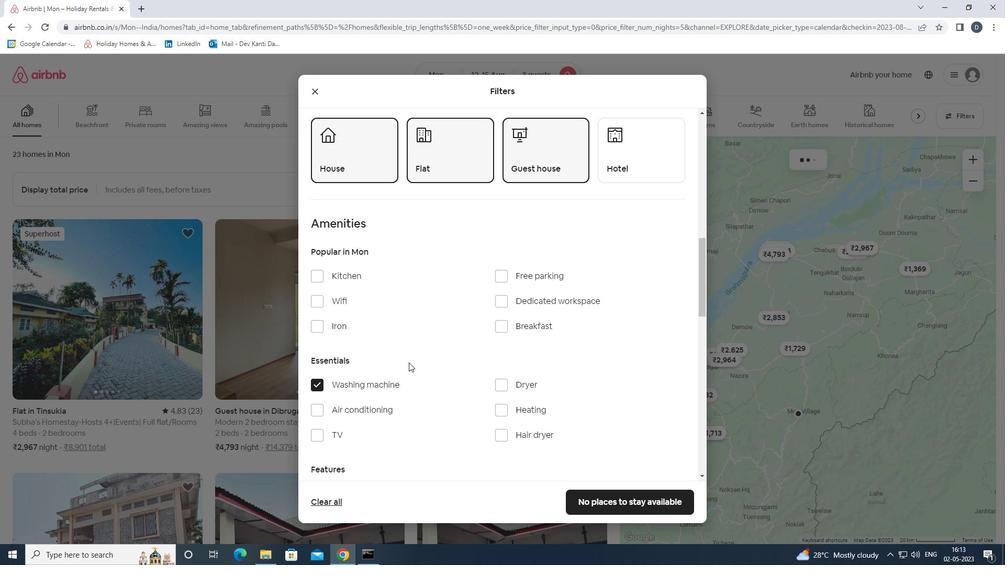 
Action: Mouse scrolled (444, 347) with delta (0, 0)
Screenshot: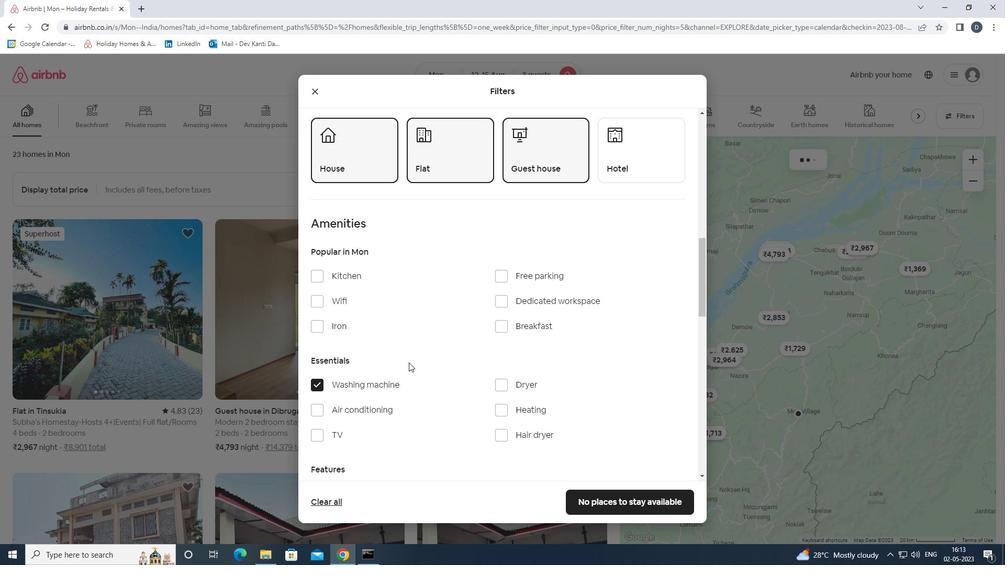 
Action: Mouse moved to (445, 347)
Screenshot: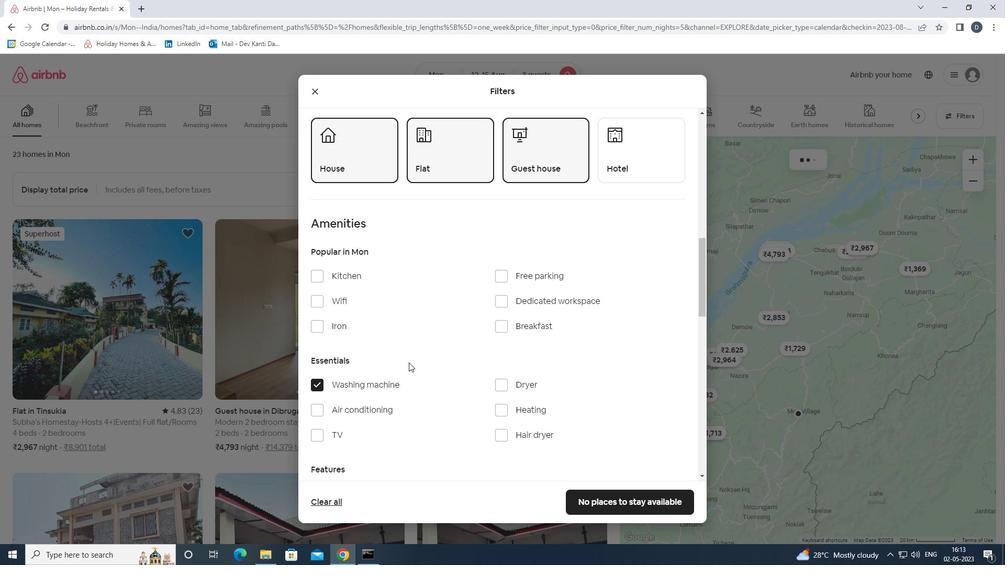 
Action: Mouse scrolled (445, 346) with delta (0, 0)
Screenshot: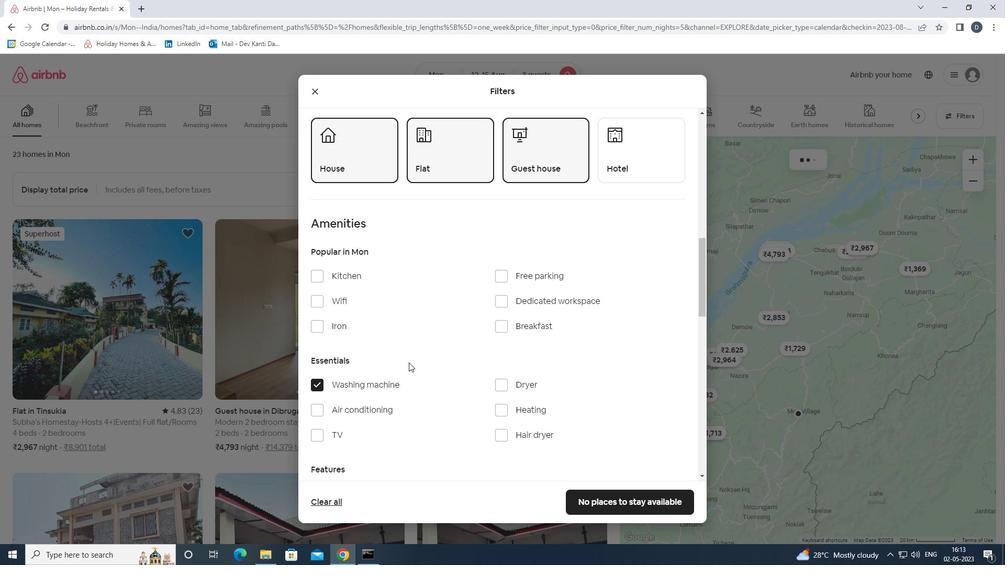 
Action: Mouse moved to (460, 339)
Screenshot: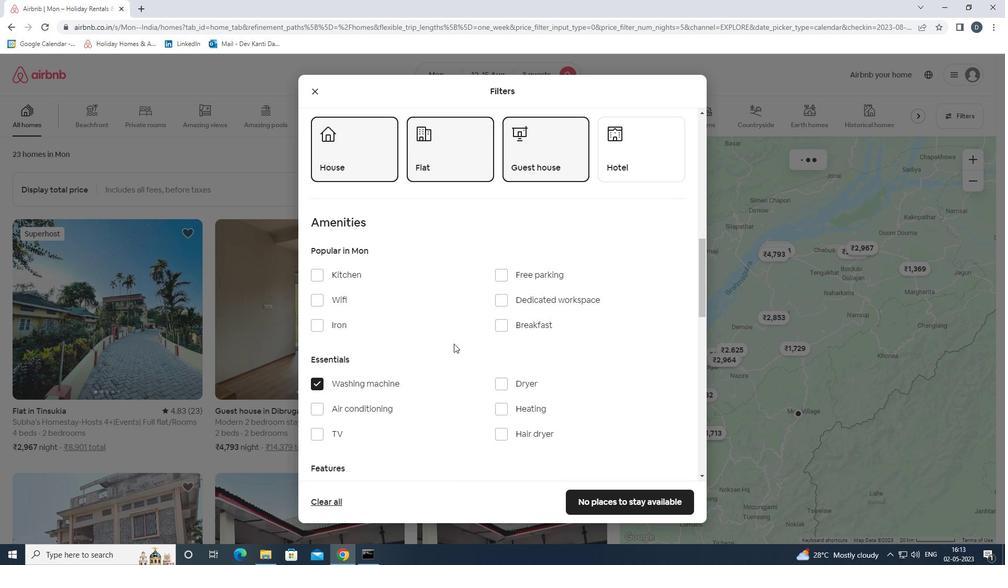 
Action: Mouse scrolled (460, 339) with delta (0, 0)
Screenshot: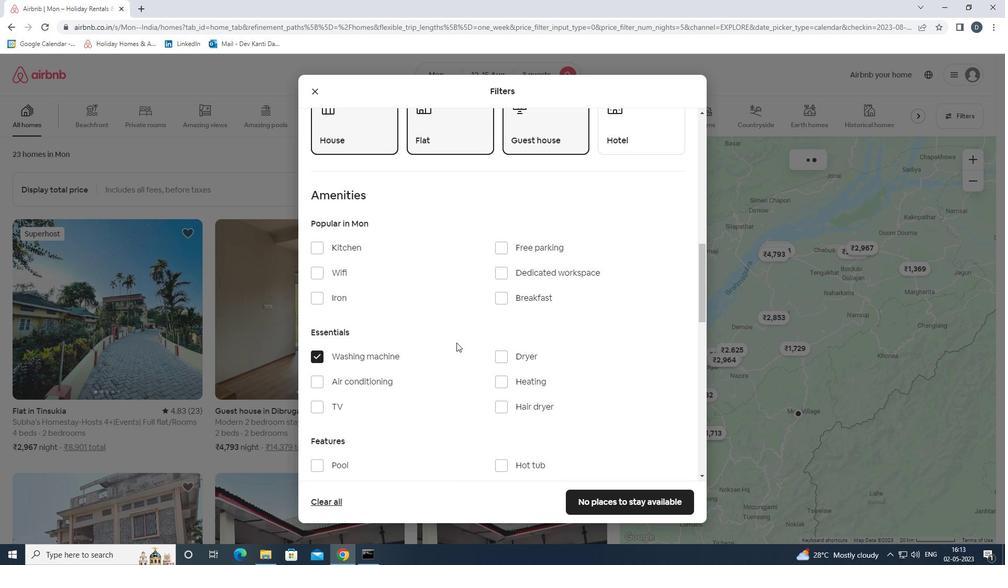 
Action: Mouse moved to (462, 338)
Screenshot: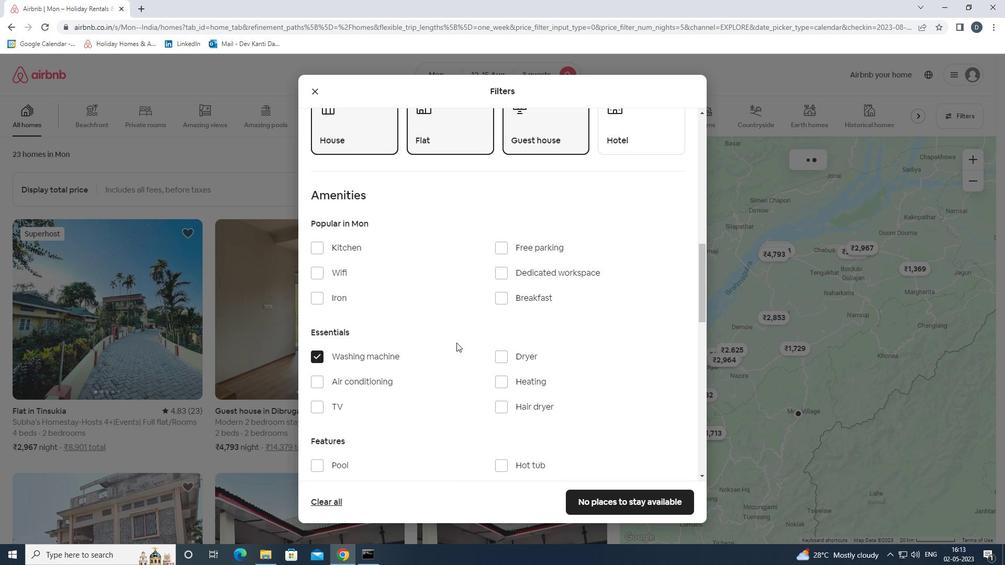 
Action: Mouse scrolled (462, 338) with delta (0, 0)
Screenshot: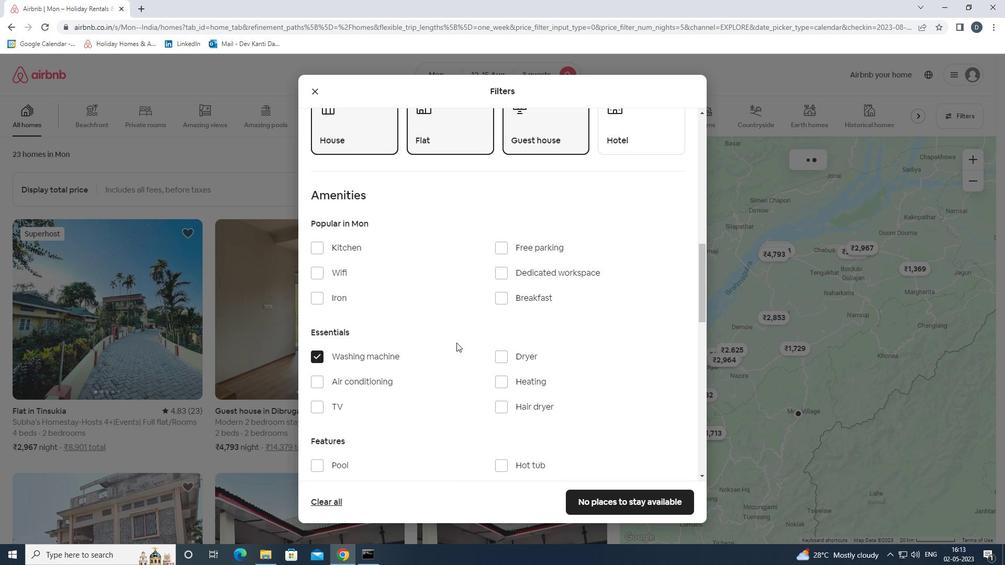 
Action: Mouse moved to (465, 338)
Screenshot: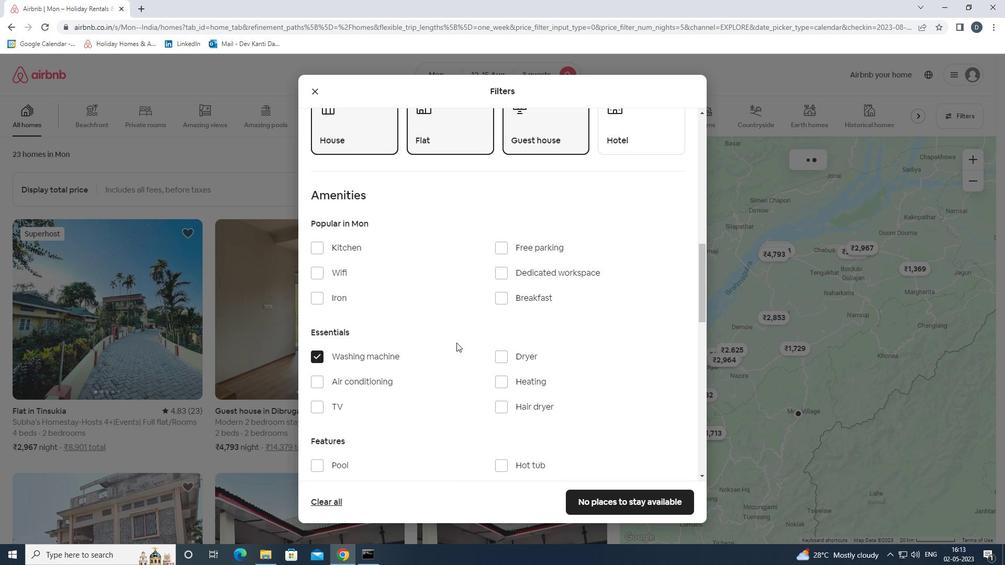 
Action: Mouse scrolled (465, 338) with delta (0, 0)
Screenshot: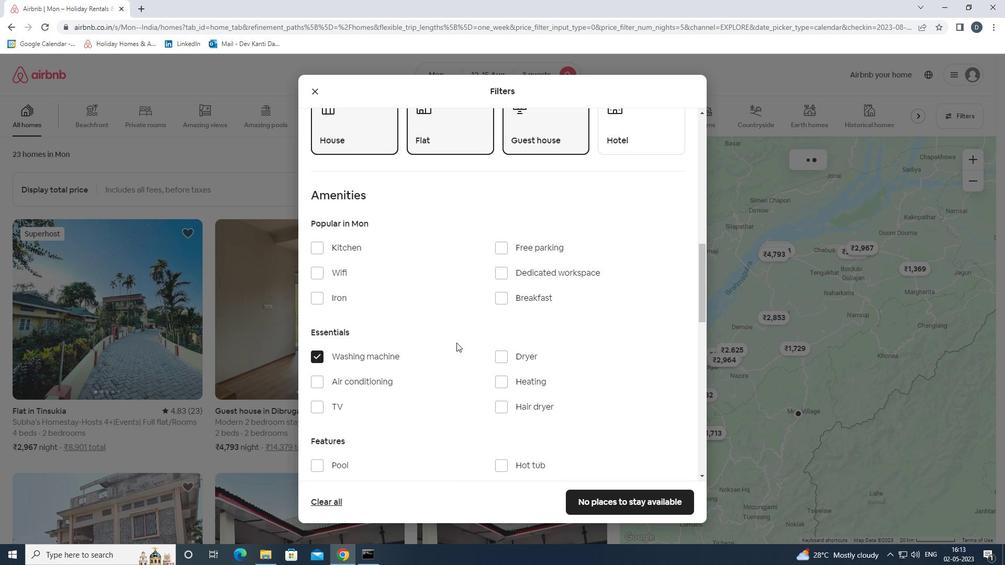 
Action: Mouse moved to (471, 337)
Screenshot: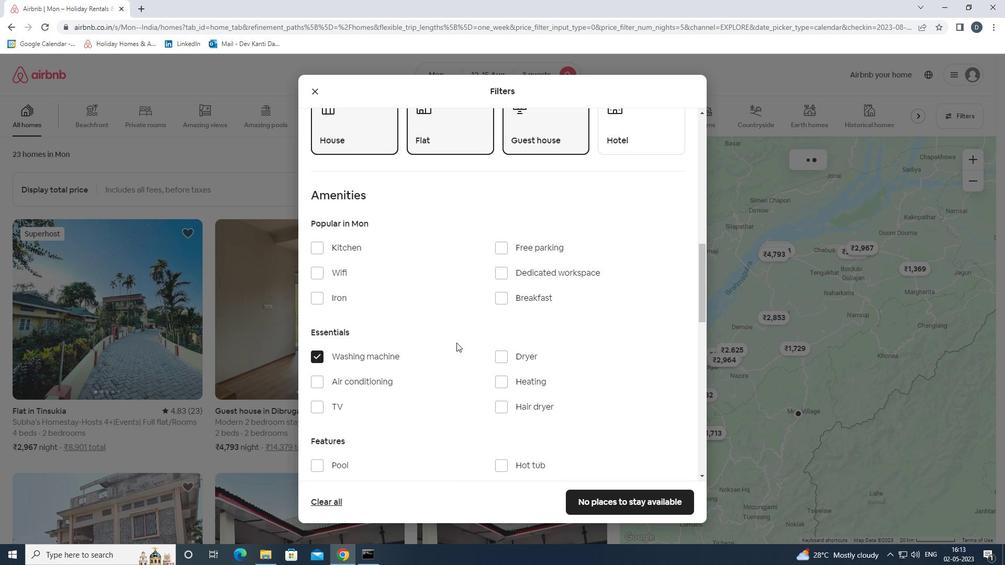 
Action: Mouse scrolled (471, 337) with delta (0, 0)
Screenshot: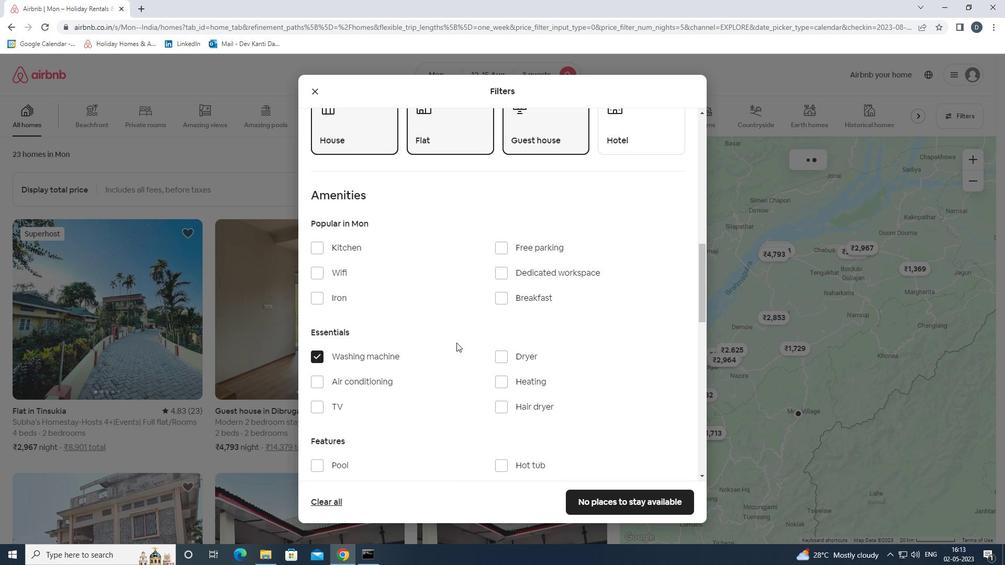 
Action: Mouse moved to (659, 295)
Screenshot: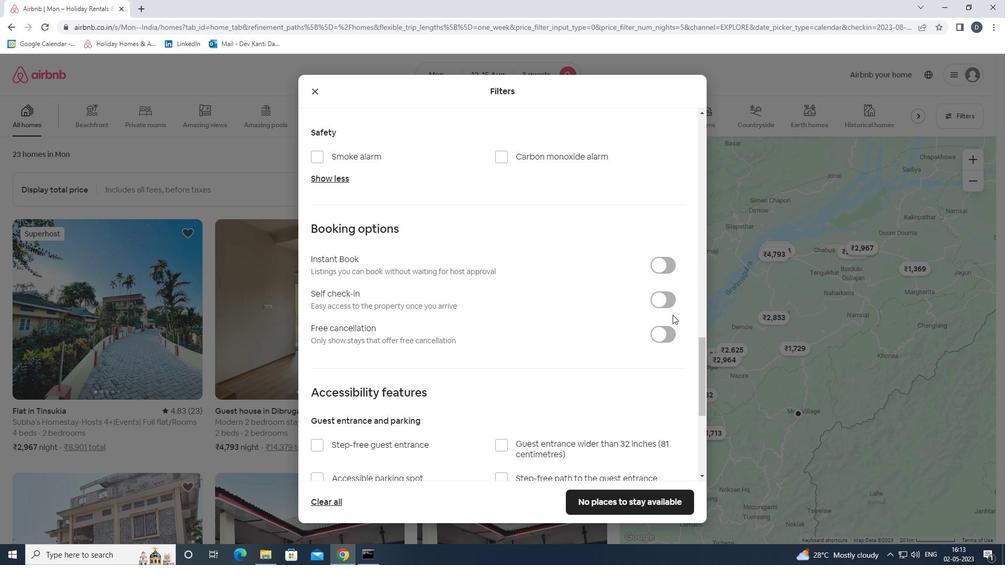
Action: Mouse pressed left at (659, 295)
Screenshot: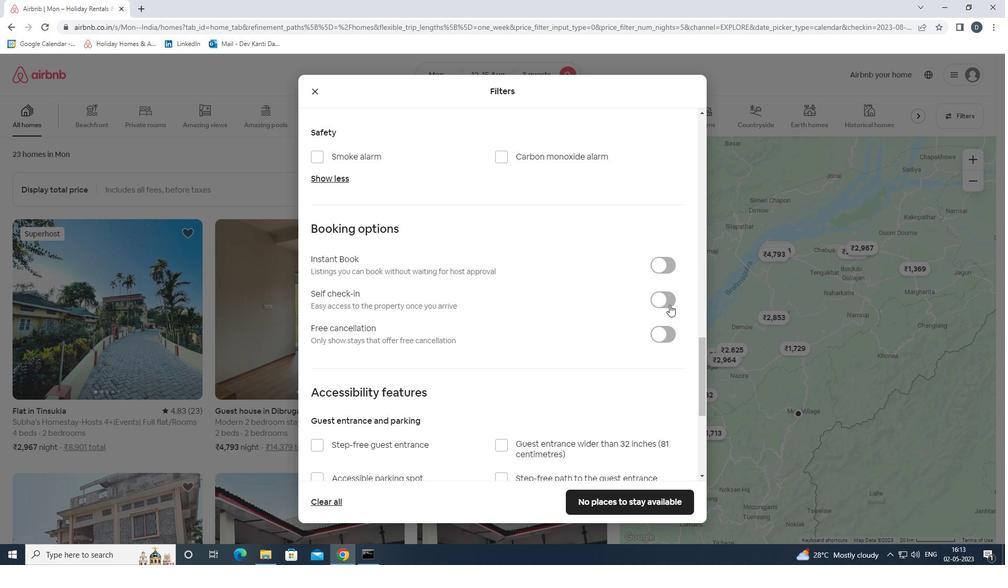 
Action: Mouse moved to (580, 328)
Screenshot: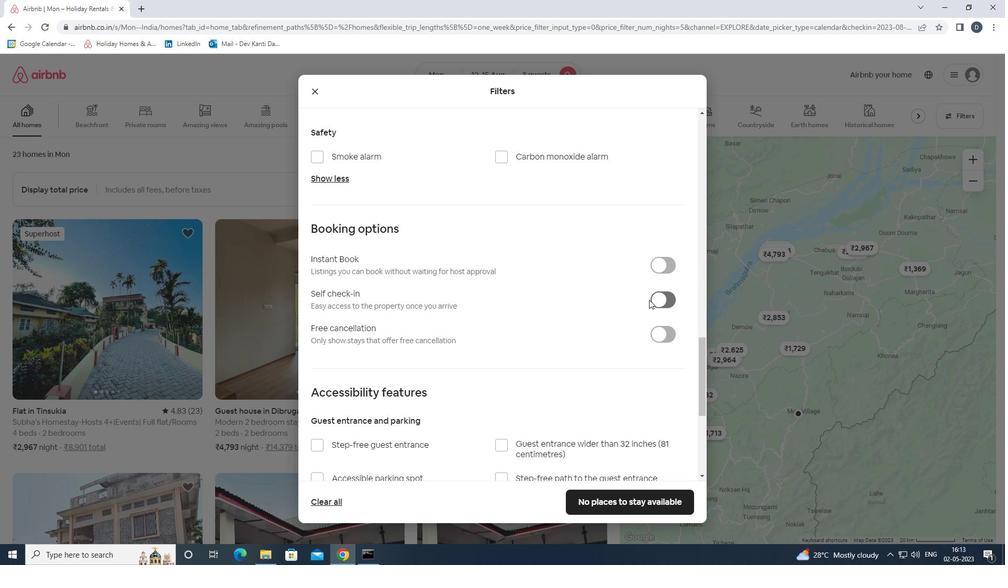 
Action: Mouse scrolled (580, 327) with delta (0, 0)
Screenshot: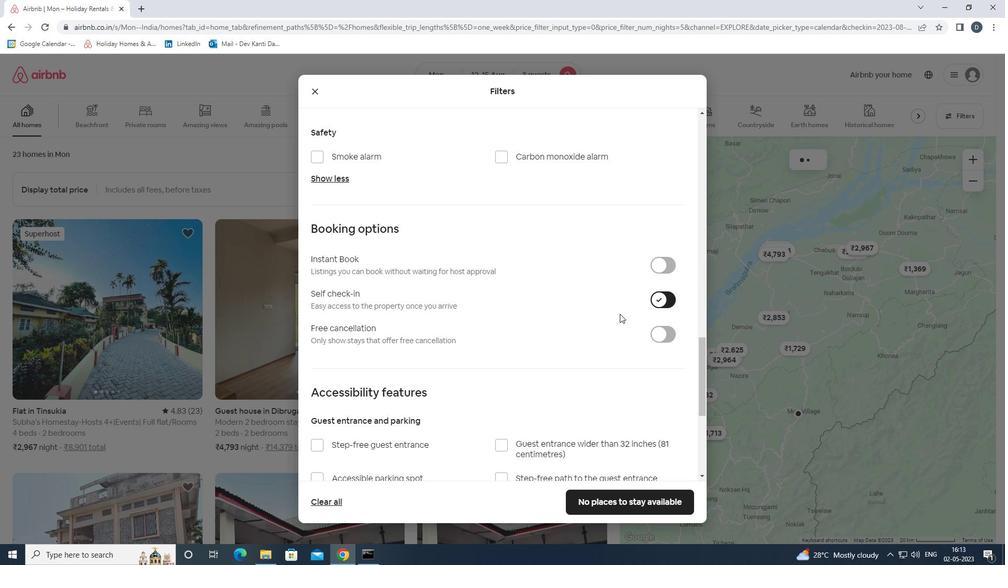 
Action: Mouse moved to (579, 328)
Screenshot: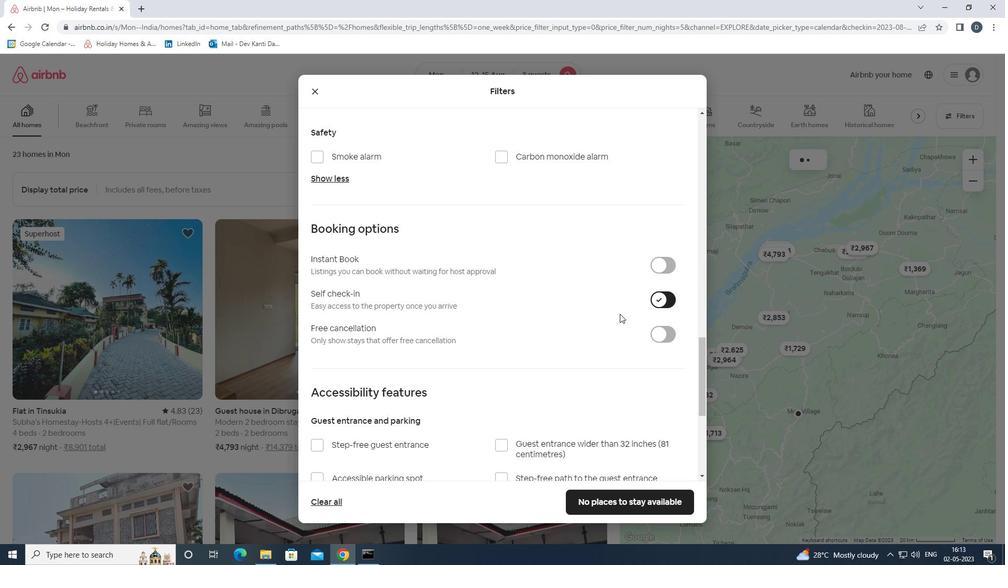 
Action: Mouse scrolled (579, 328) with delta (0, 0)
Screenshot: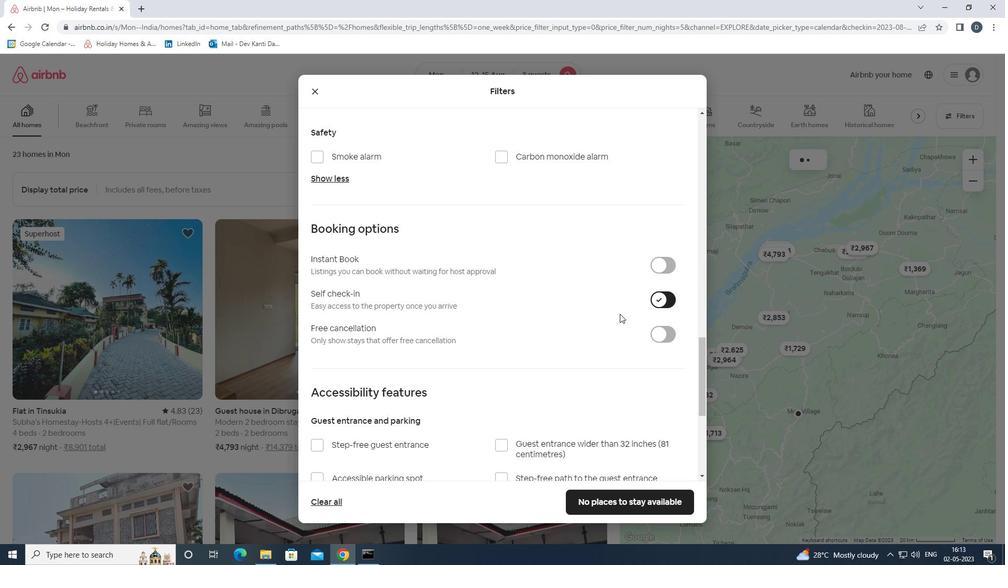 
Action: Mouse scrolled (579, 328) with delta (0, 0)
Screenshot: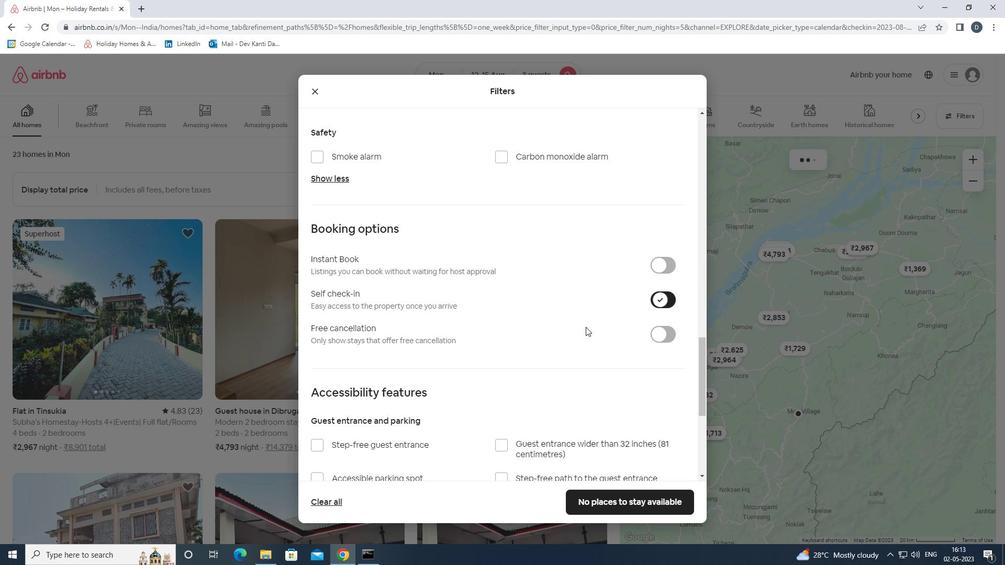 
Action: Mouse scrolled (579, 328) with delta (0, 0)
Screenshot: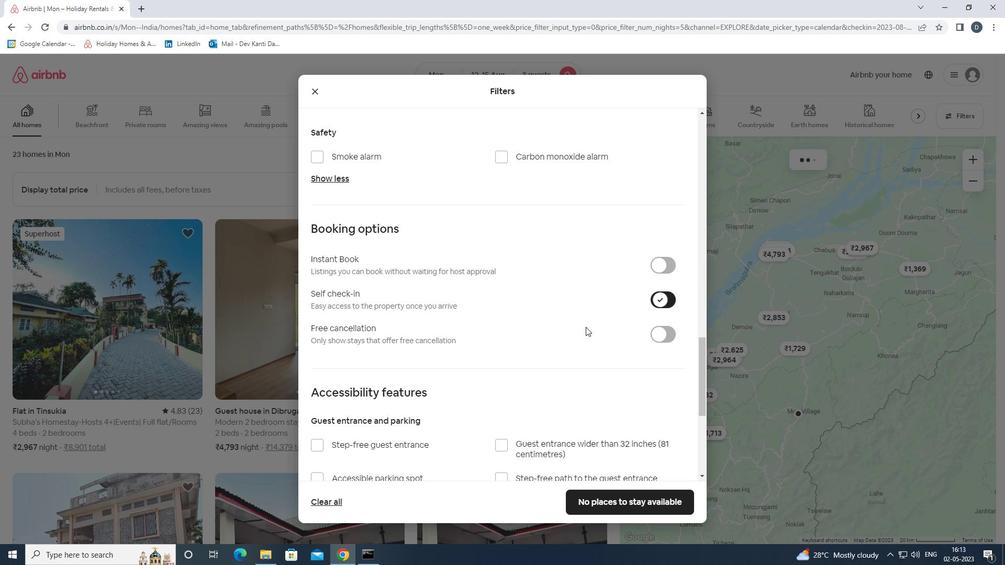
Action: Mouse moved to (579, 329)
Screenshot: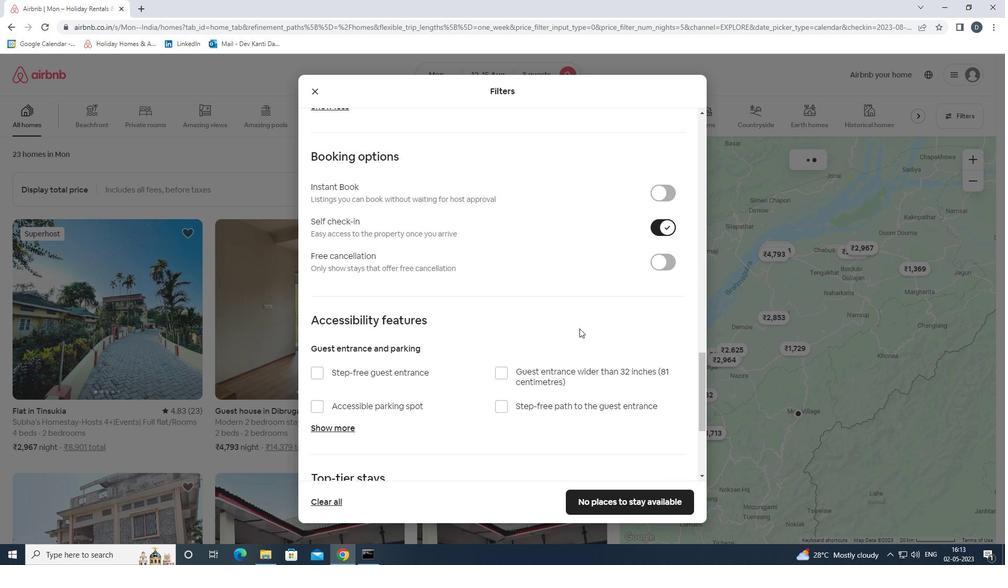 
Action: Mouse scrolled (579, 328) with delta (0, 0)
Screenshot: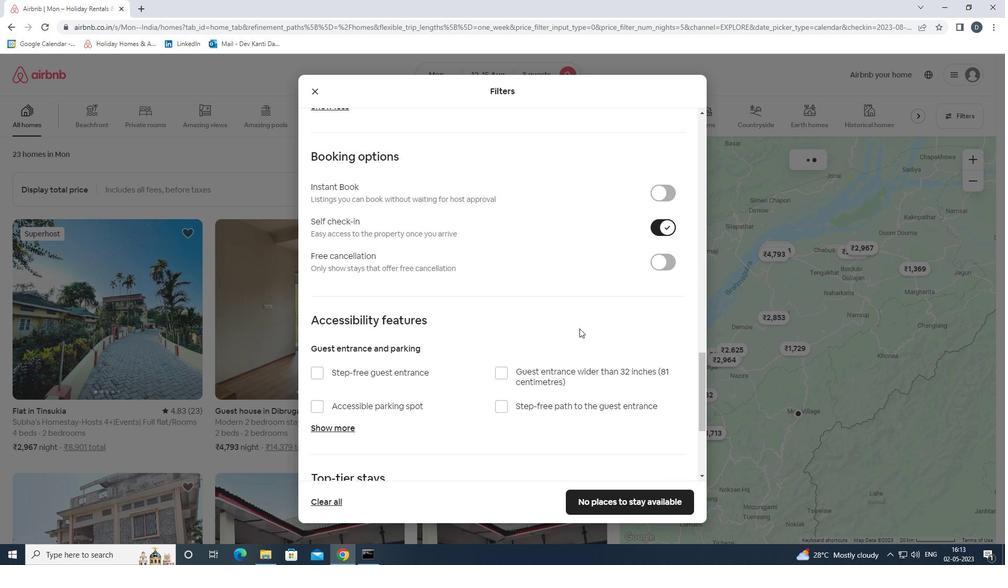 
Action: Mouse moved to (579, 330)
Screenshot: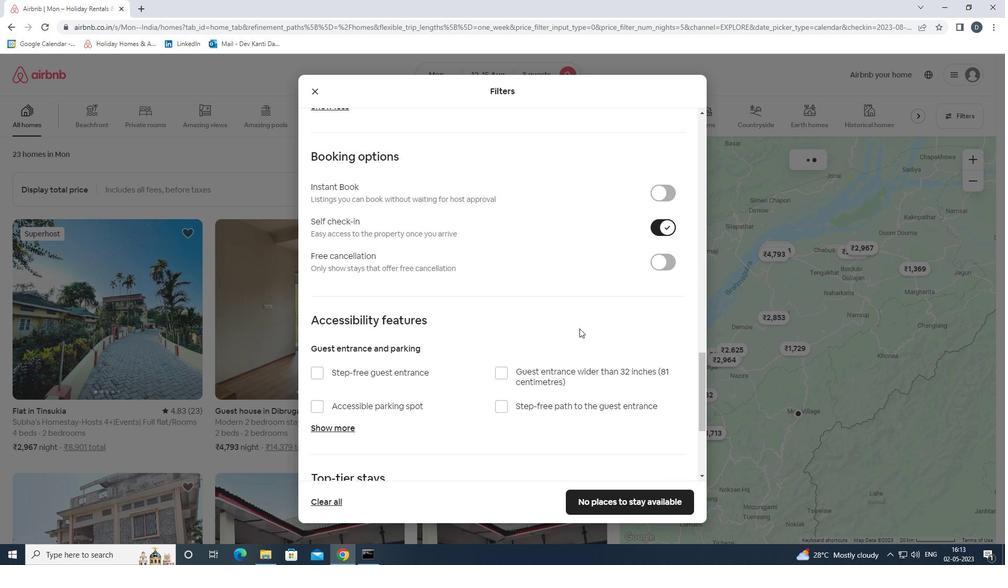 
Action: Mouse scrolled (579, 330) with delta (0, 0)
Screenshot: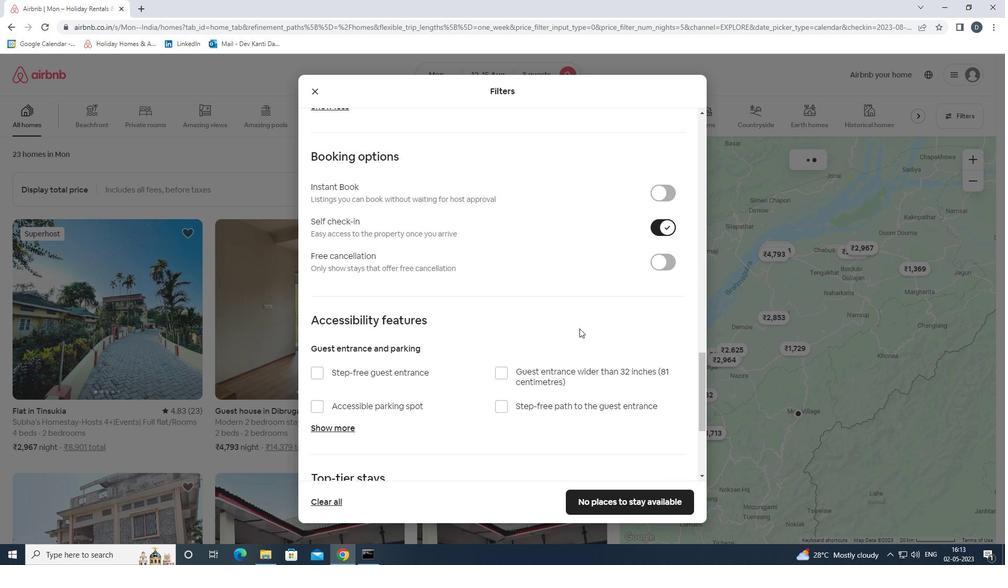 
Action: Mouse moved to (576, 335)
Screenshot: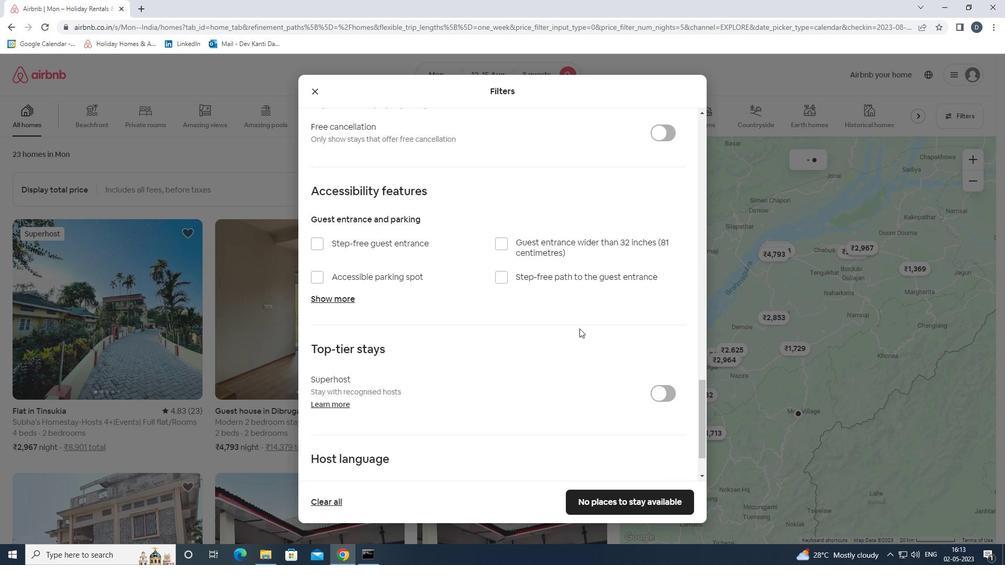 
Action: Mouse scrolled (576, 334) with delta (0, 0)
Screenshot: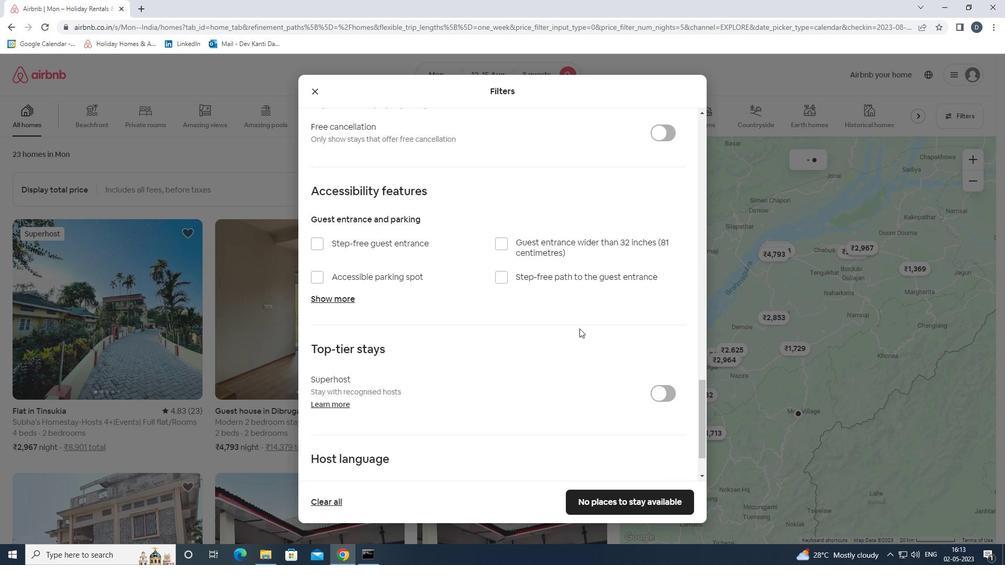 
Action: Mouse moved to (573, 338)
Screenshot: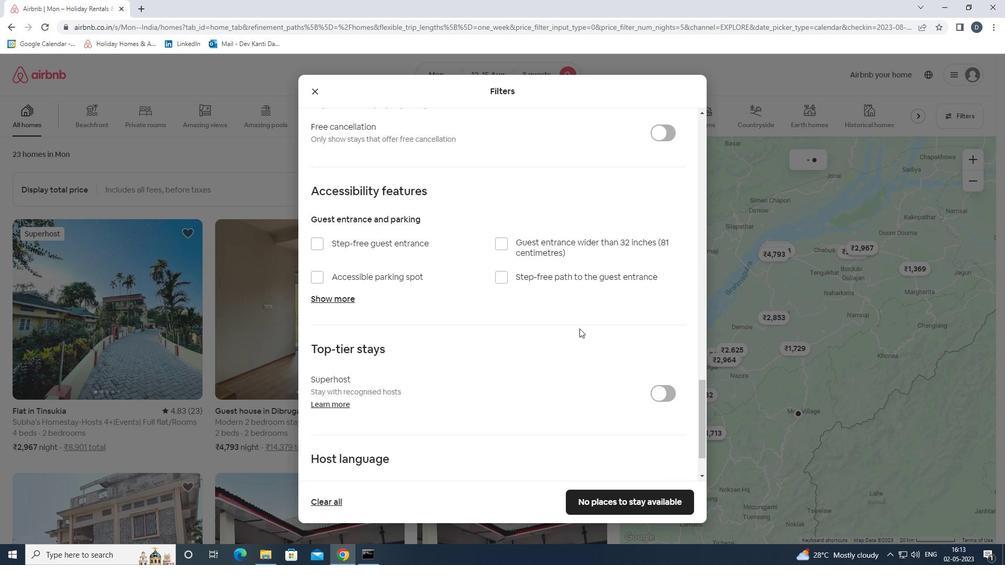 
Action: Mouse scrolled (573, 338) with delta (0, 0)
Screenshot: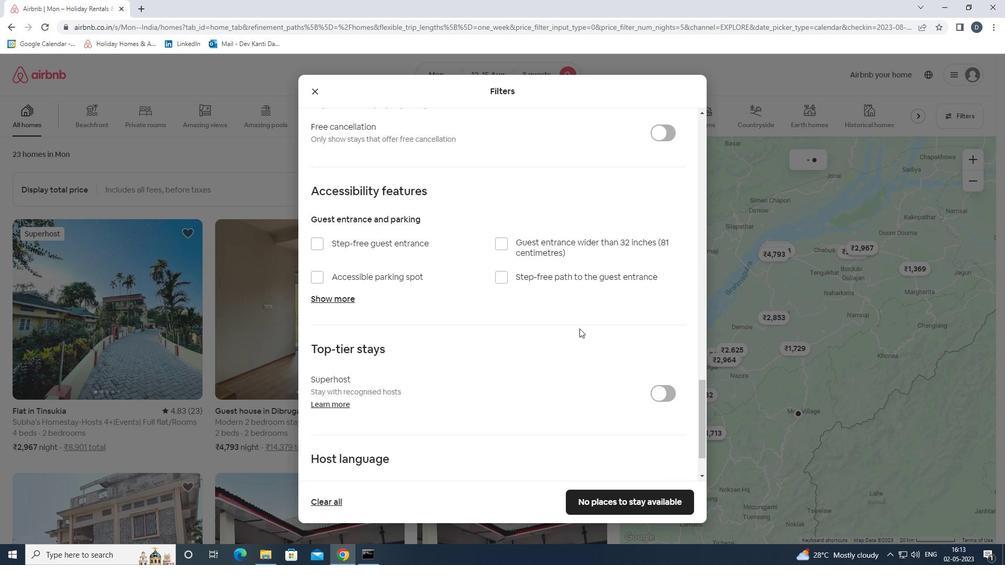 
Action: Mouse moved to (342, 425)
Screenshot: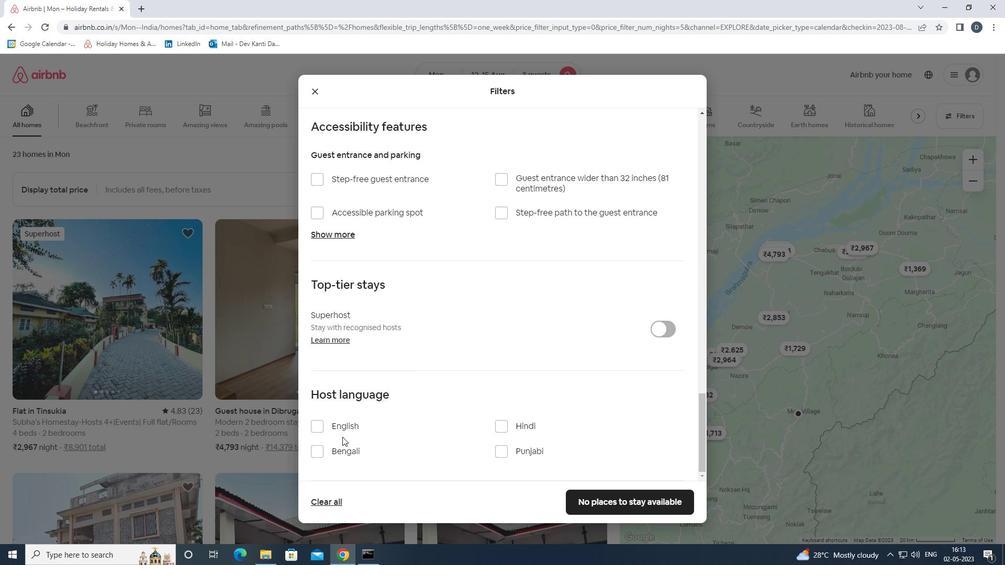 
Action: Mouse pressed left at (342, 425)
Screenshot: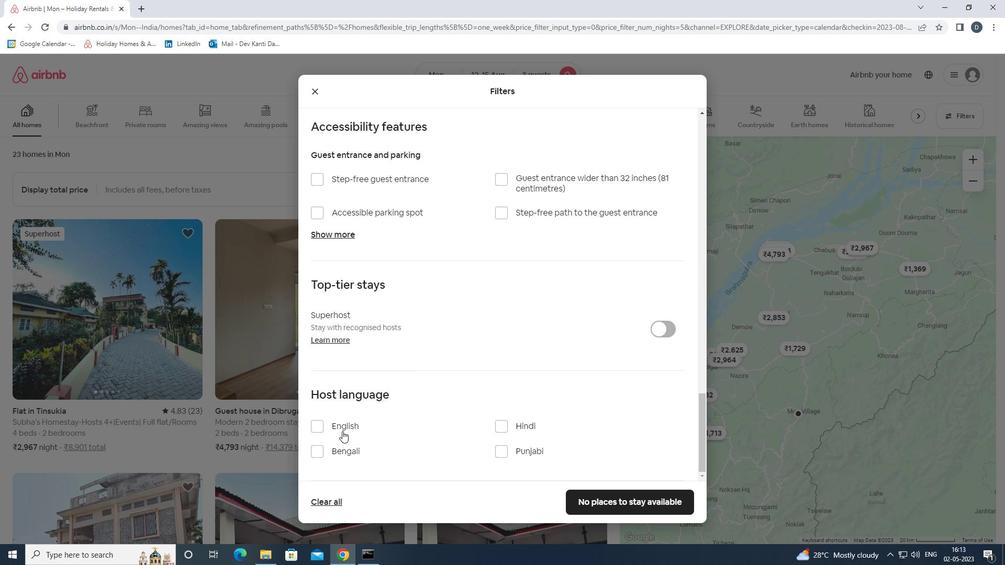 
Action: Mouse moved to (671, 498)
Screenshot: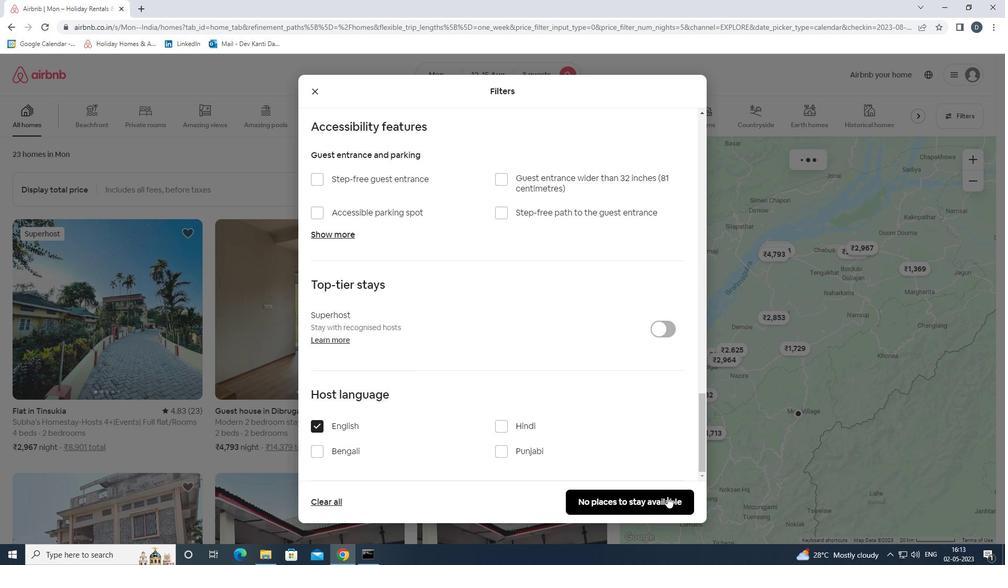 
Action: Mouse pressed left at (671, 498)
Screenshot: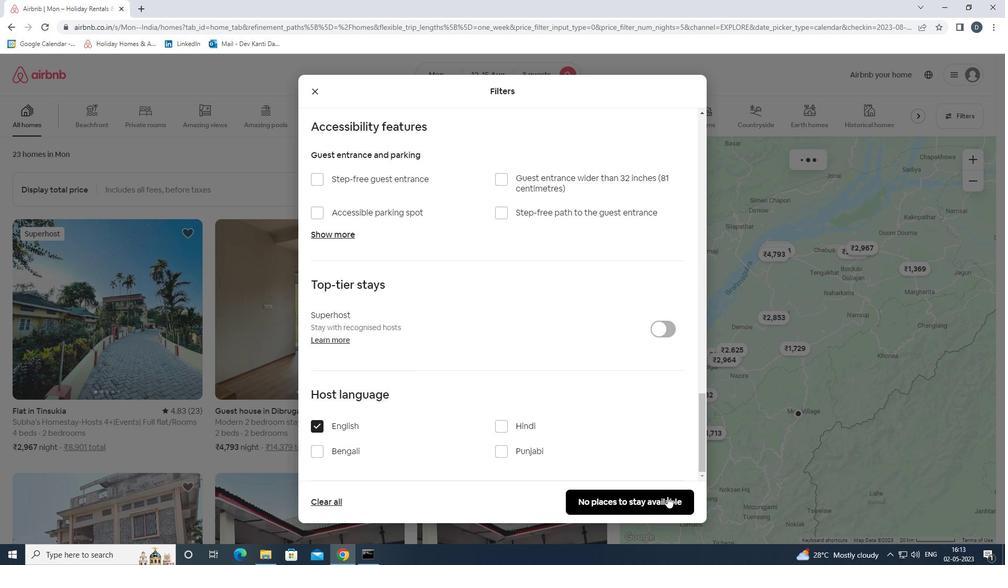 
Action: Mouse moved to (589, 336)
Screenshot: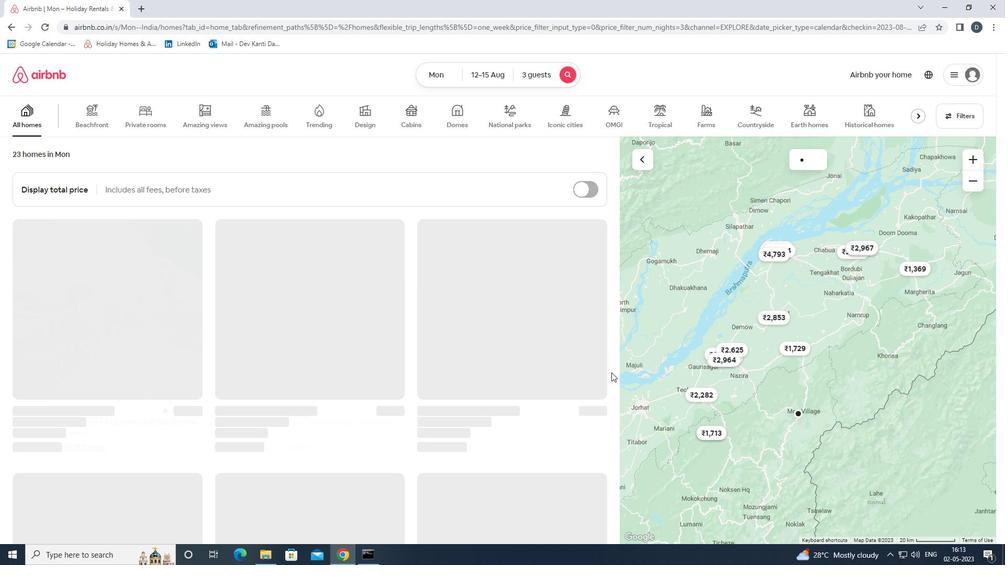 
